 Task: Play online Dominion games in very easy mode.
Action: Mouse moved to (232, 208)
Screenshot: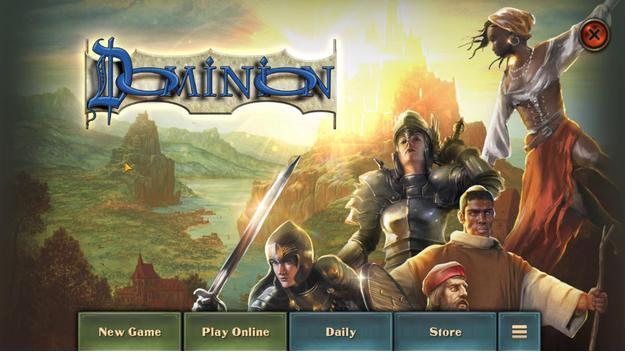 
Action: Mouse pressed left at (232, 208)
Screenshot: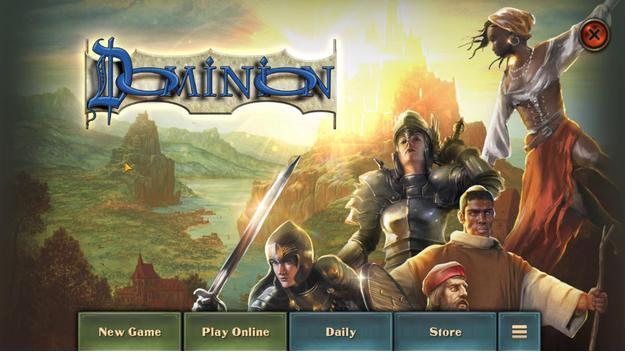 
Action: Mouse moved to (151, 261)
Screenshot: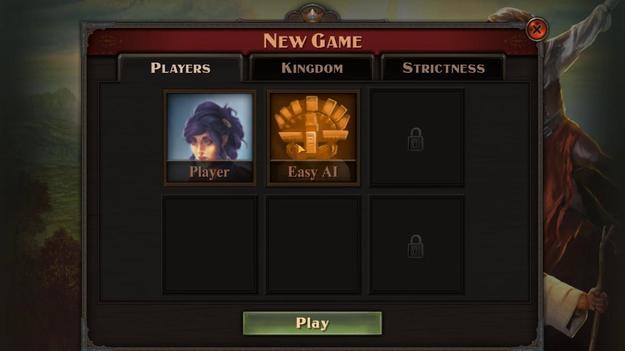 
Action: Mouse pressed left at (151, 261)
Screenshot: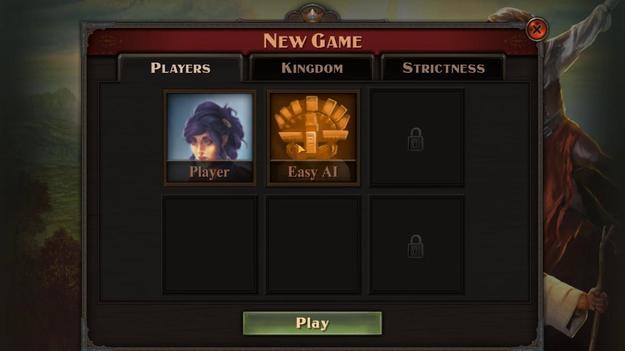 
Action: Mouse moved to (203, 257)
Screenshot: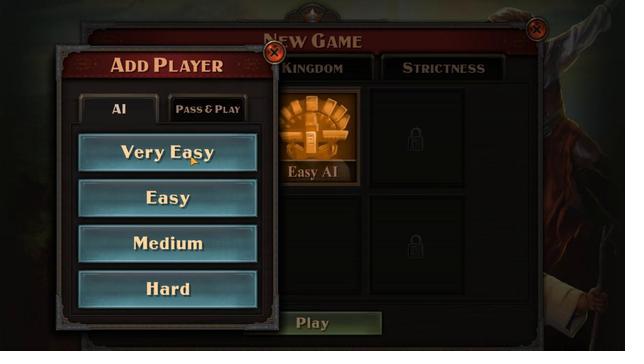 
Action: Mouse pressed left at (203, 257)
Screenshot: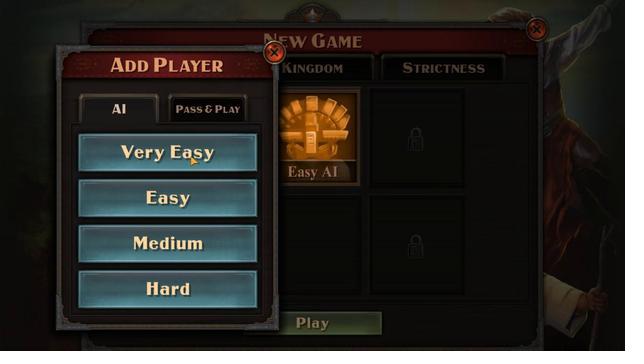 
Action: Mouse moved to (168, 209)
Screenshot: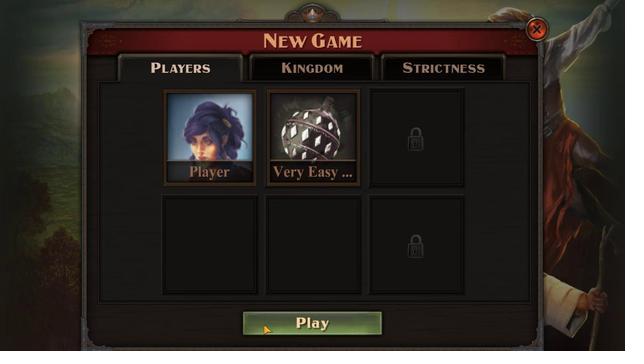 
Action: Mouse pressed left at (168, 209)
Screenshot: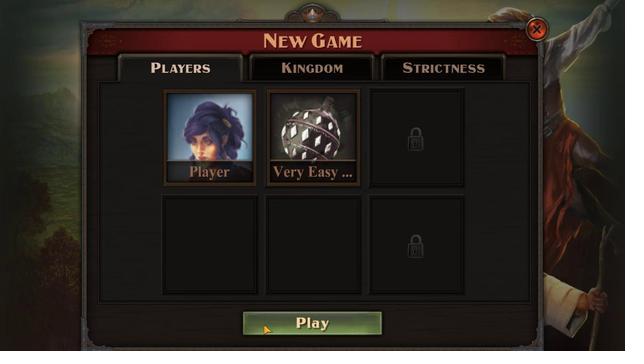 
Action: Mouse moved to (182, 213)
Screenshot: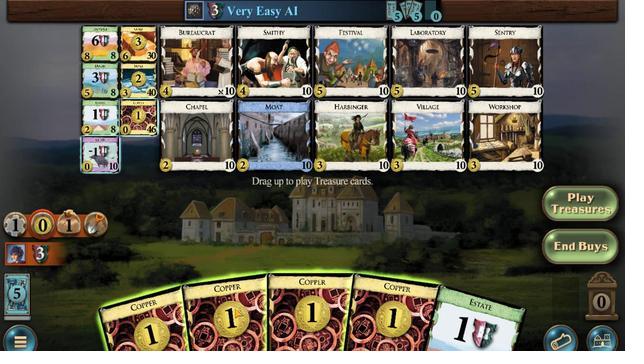 
Action: Mouse pressed left at (182, 213)
Screenshot: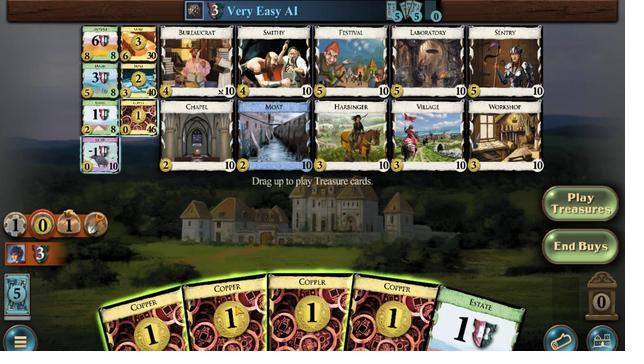 
Action: Mouse moved to (166, 205)
Screenshot: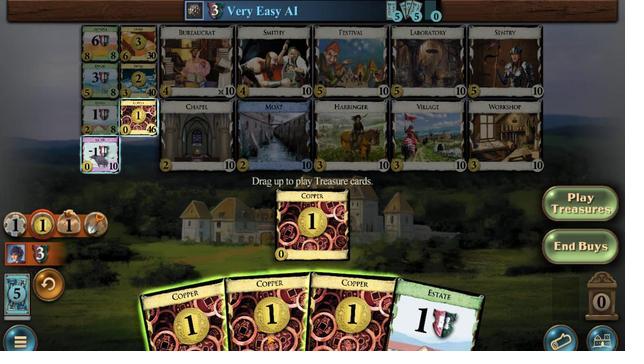 
Action: Mouse pressed left at (166, 205)
Screenshot: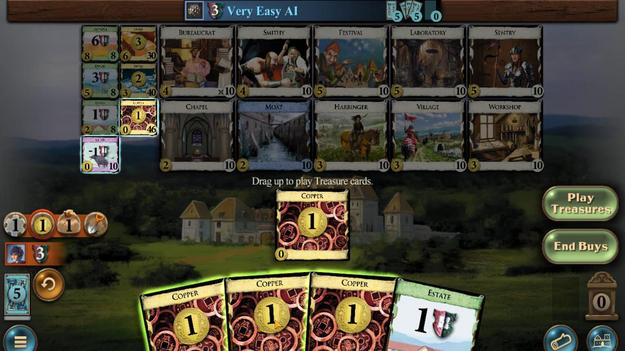 
Action: Mouse moved to (155, 206)
Screenshot: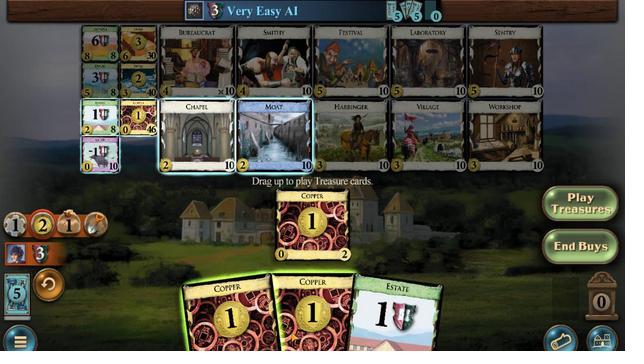 
Action: Mouse pressed left at (155, 206)
Screenshot: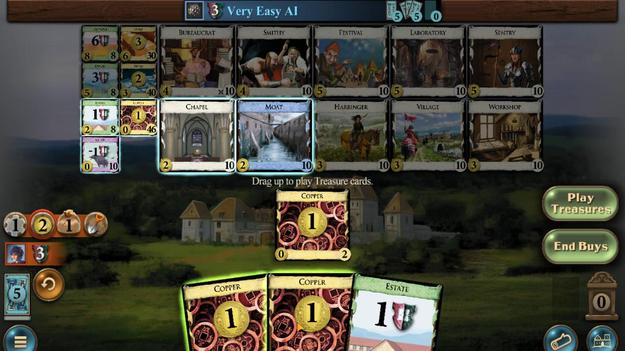
Action: Mouse moved to (167, 207)
Screenshot: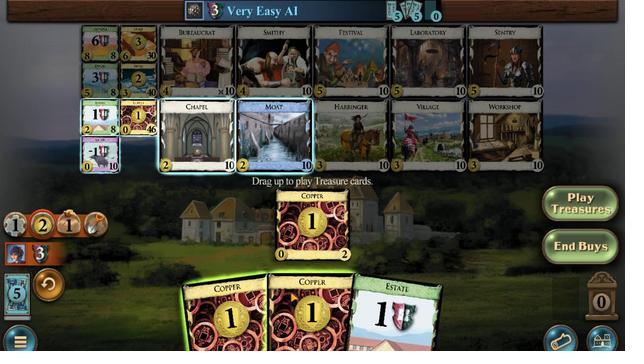 
Action: Mouse pressed left at (167, 207)
Screenshot: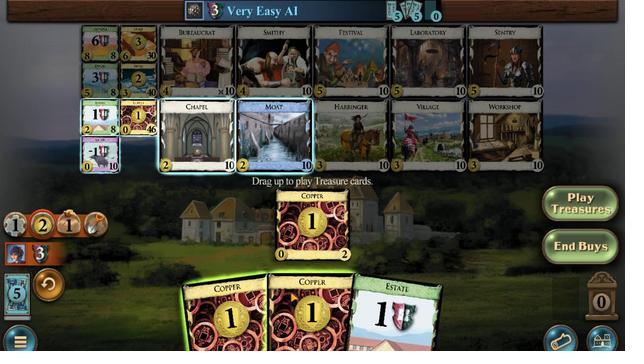 
Action: Mouse moved to (131, 268)
Screenshot: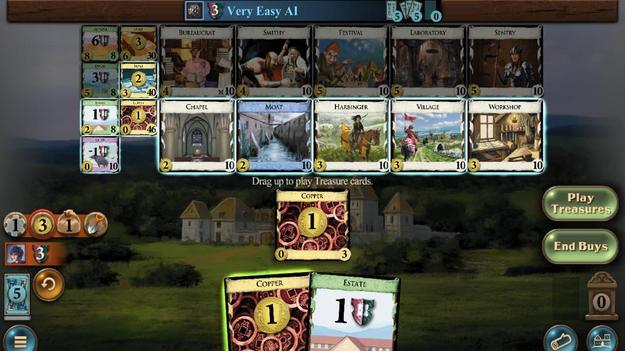 
Action: Mouse pressed left at (131, 268)
Screenshot: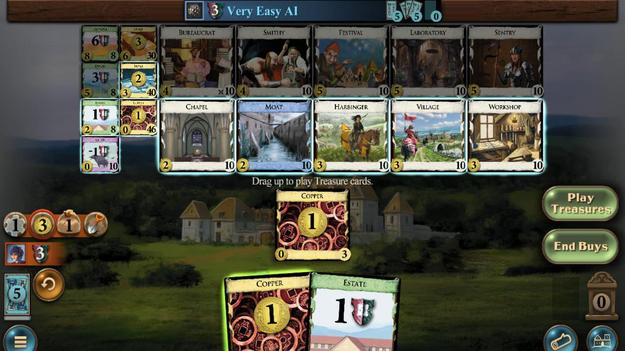 
Action: Mouse moved to (190, 213)
Screenshot: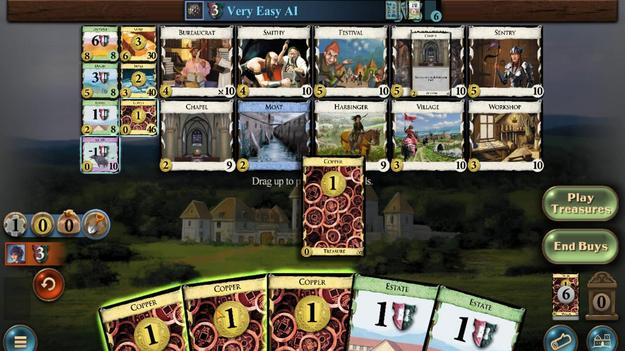
Action: Mouse pressed left at (190, 213)
Screenshot: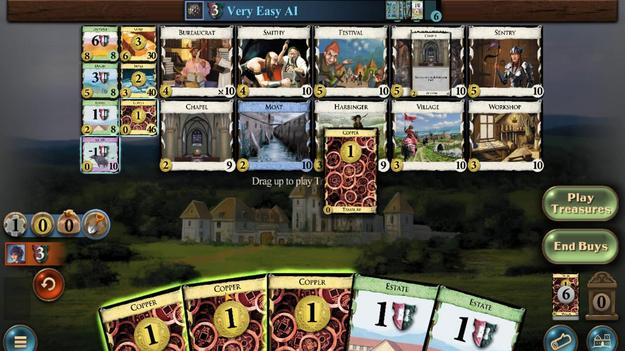 
Action: Mouse moved to (157, 211)
Screenshot: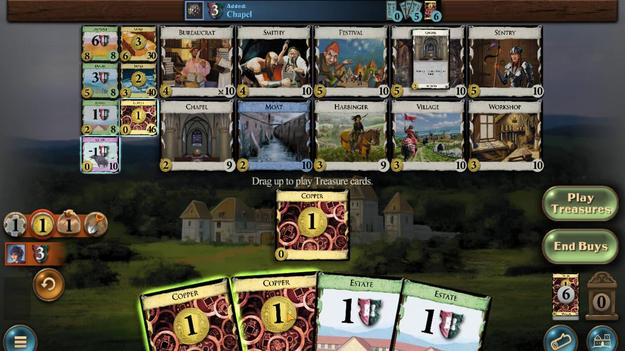 
Action: Mouse pressed left at (157, 211)
Screenshot: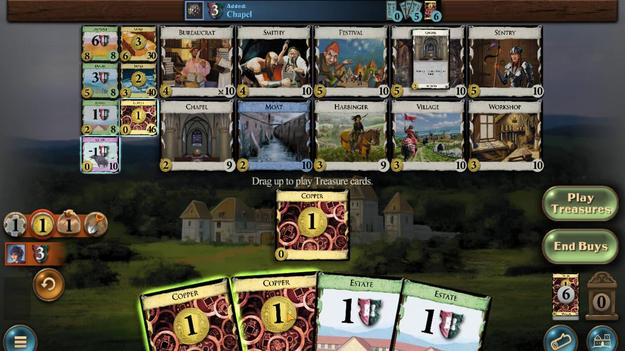 
Action: Mouse moved to (184, 203)
Screenshot: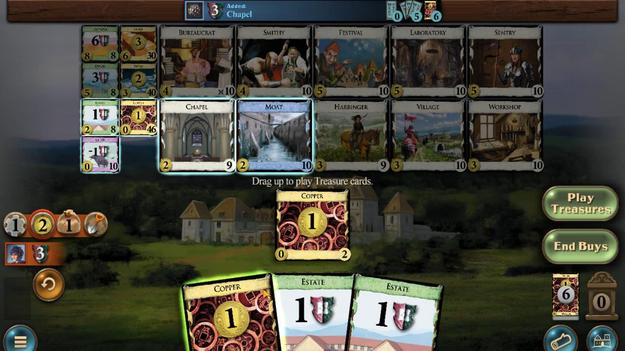 
Action: Mouse pressed left at (184, 203)
Screenshot: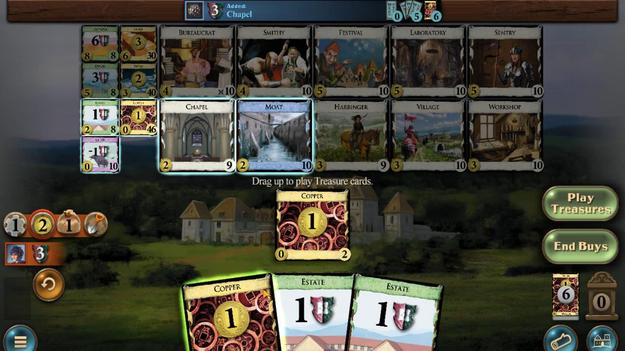 
Action: Mouse moved to (225, 279)
Screenshot: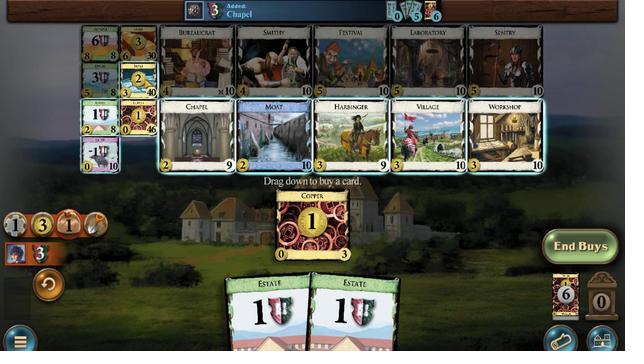 
Action: Mouse pressed left at (225, 279)
Screenshot: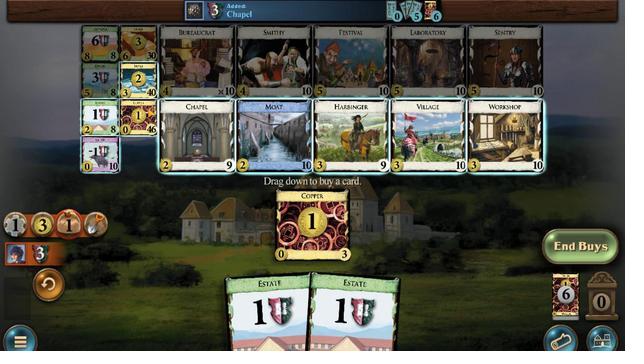 
Action: Mouse moved to (220, 210)
Screenshot: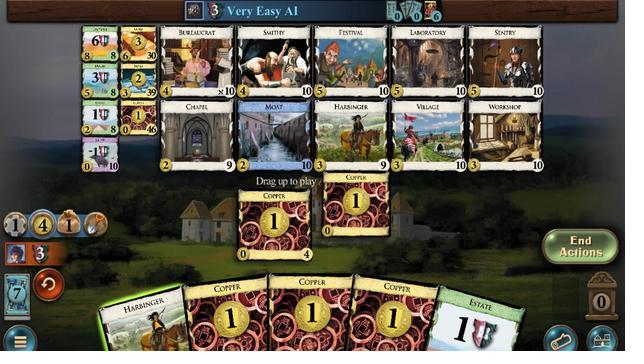 
Action: Mouse pressed left at (220, 210)
Screenshot: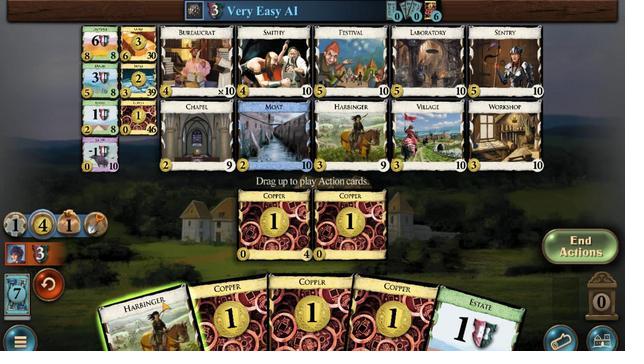 
Action: Mouse moved to (178, 210)
Screenshot: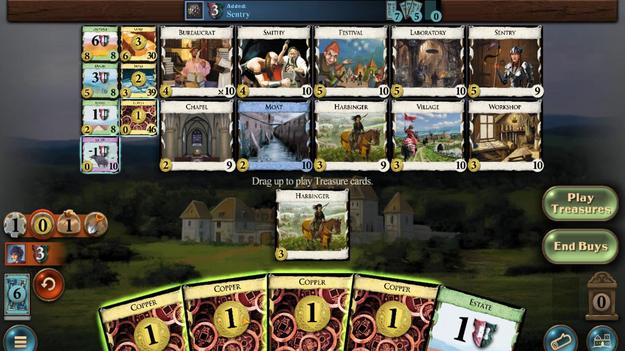 
Action: Mouse pressed left at (178, 210)
Screenshot: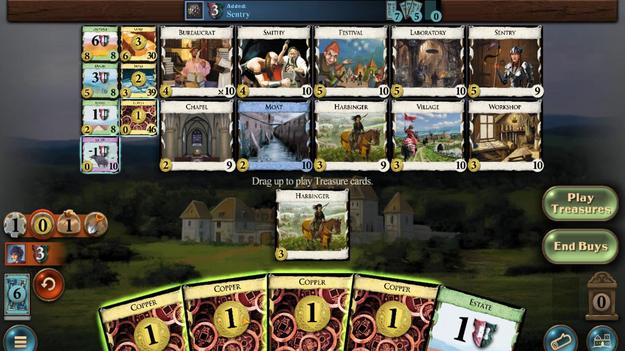 
Action: Mouse moved to (165, 212)
Screenshot: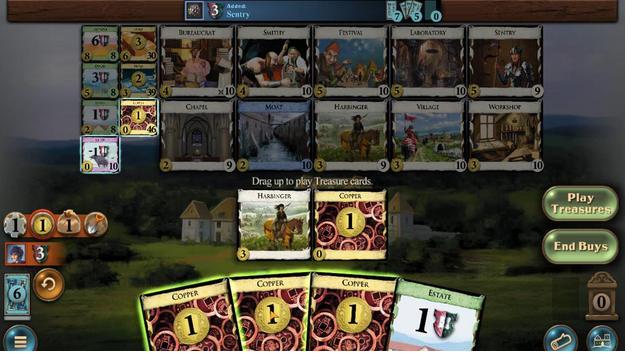 
Action: Mouse pressed left at (165, 212)
Screenshot: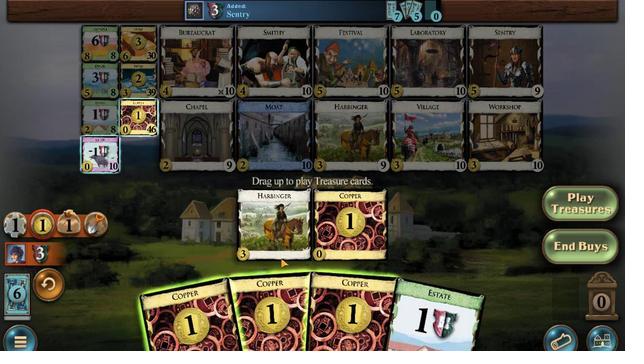 
Action: Mouse moved to (187, 204)
Screenshot: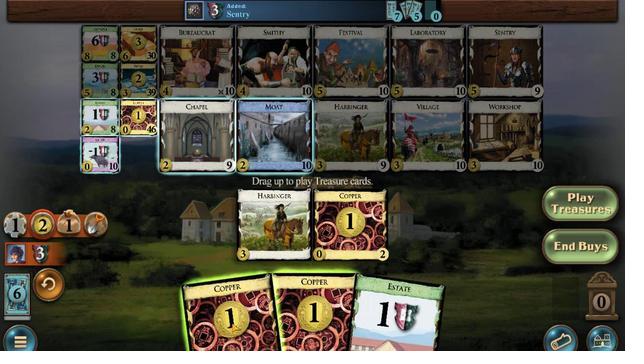 
Action: Mouse pressed left at (187, 204)
Screenshot: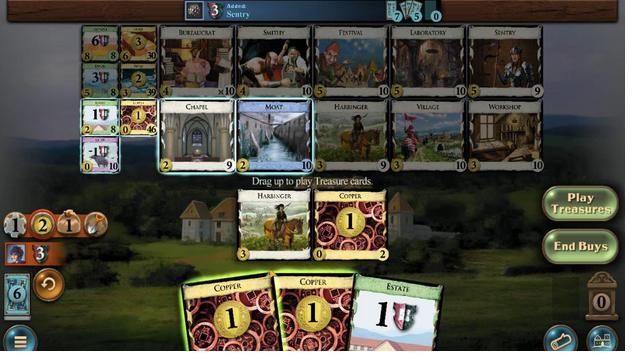 
Action: Mouse moved to (228, 280)
Screenshot: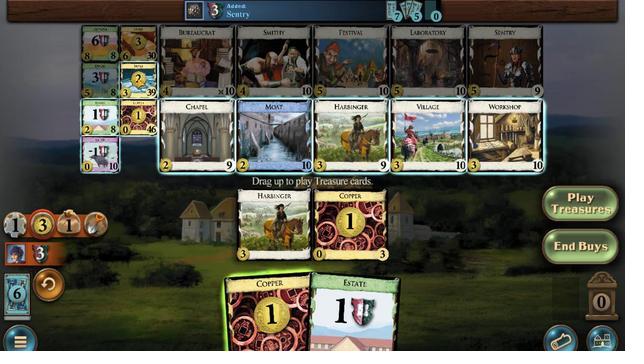 
Action: Mouse pressed left at (228, 280)
Screenshot: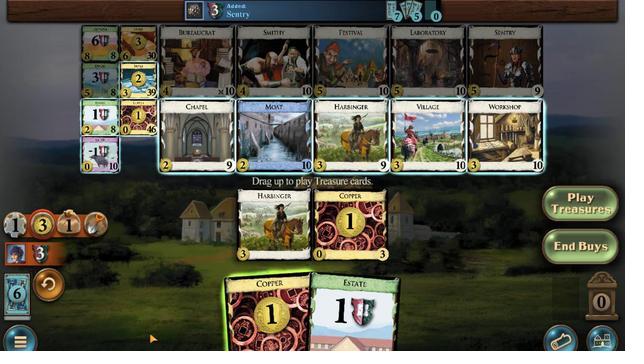 
Action: Mouse moved to (159, 214)
Screenshot: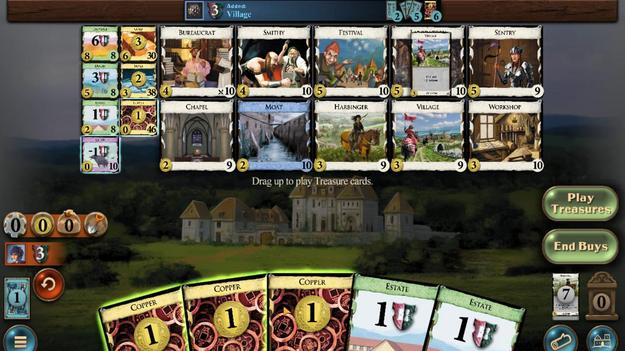 
Action: Mouse pressed left at (159, 214)
Screenshot: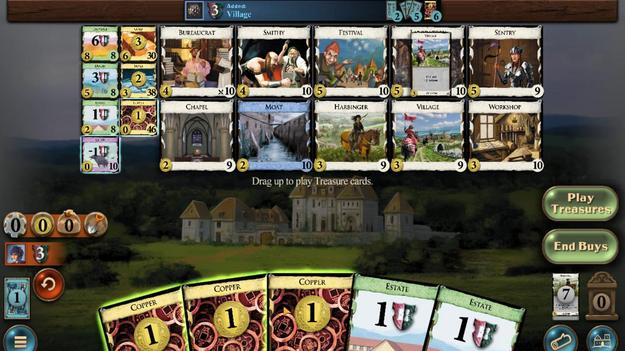 
Action: Mouse moved to (167, 210)
Screenshot: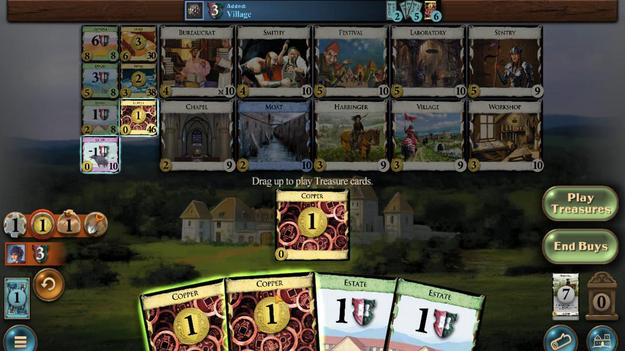 
Action: Mouse pressed left at (167, 210)
Screenshot: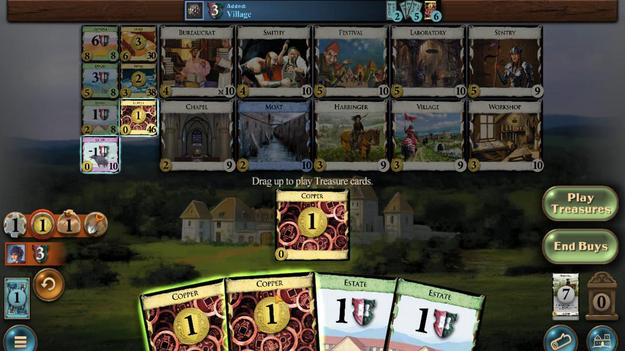 
Action: Mouse moved to (200, 204)
Screenshot: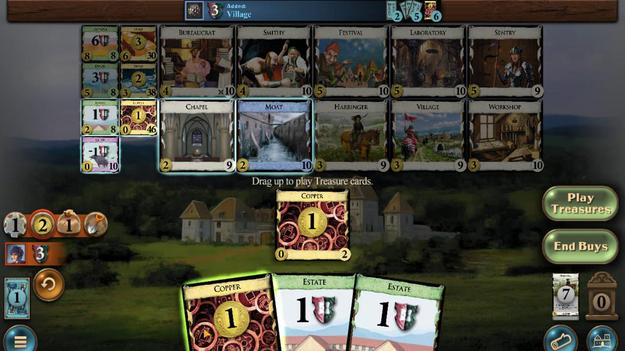 
Action: Mouse pressed left at (200, 204)
Screenshot: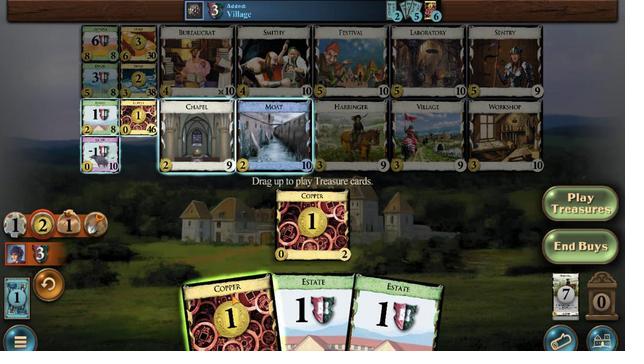 
Action: Mouse moved to (123, 265)
Screenshot: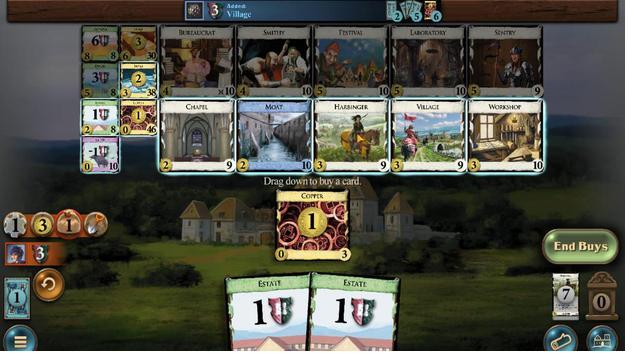
Action: Mouse pressed left at (123, 265)
Screenshot: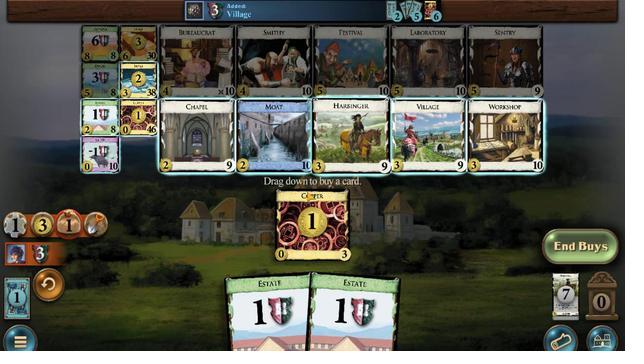 
Action: Mouse moved to (184, 210)
Screenshot: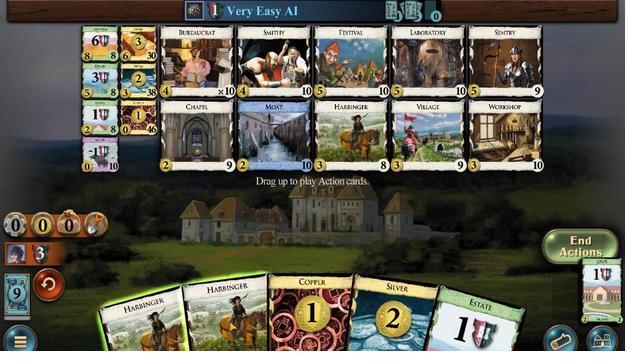 
Action: Mouse pressed left at (184, 210)
Screenshot: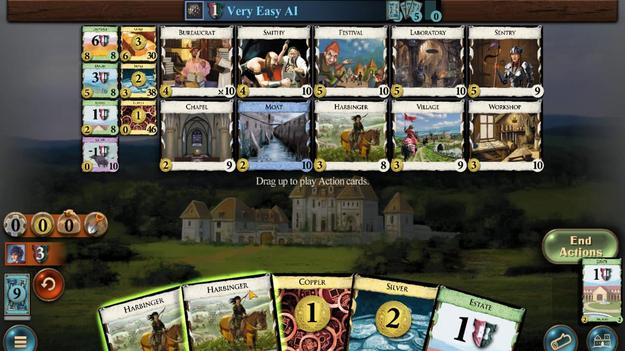 
Action: Mouse moved to (232, 199)
Screenshot: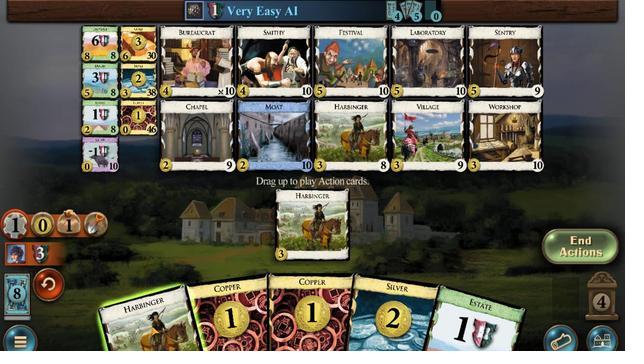 
Action: Mouse pressed left at (232, 199)
Screenshot: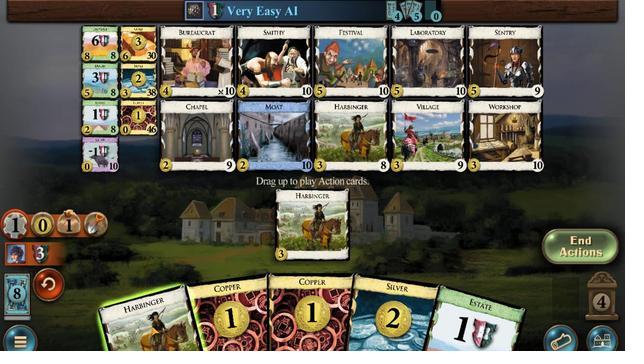 
Action: Mouse moved to (156, 205)
Screenshot: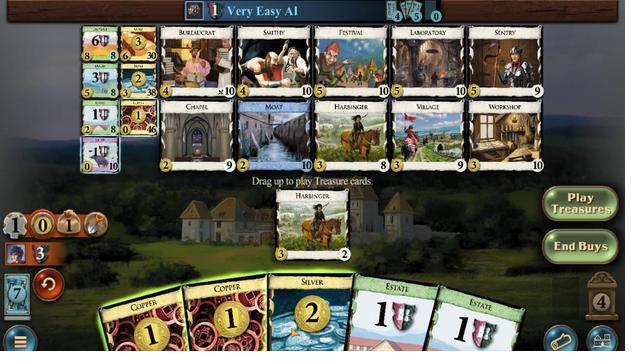 
Action: Mouse pressed left at (156, 205)
Screenshot: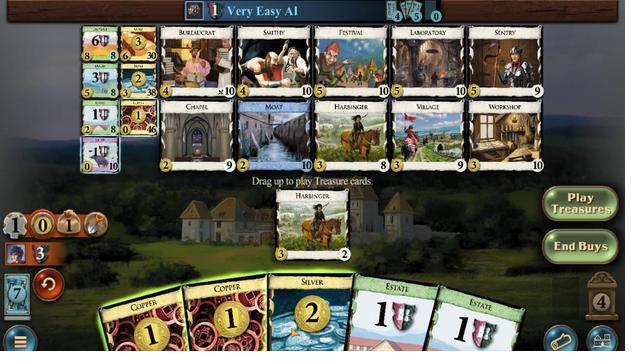
Action: Mouse moved to (165, 206)
Screenshot: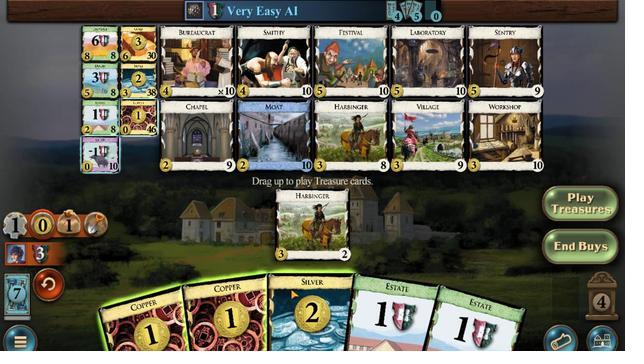 
Action: Mouse pressed left at (165, 206)
Screenshot: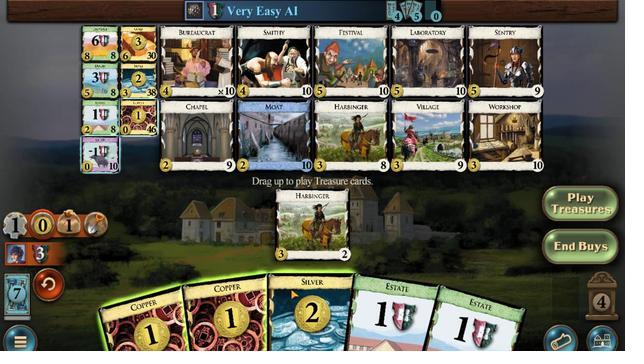 
Action: Mouse moved to (168, 206)
Screenshot: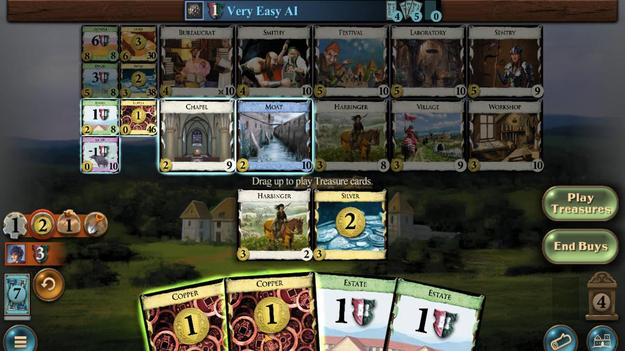 
Action: Mouse pressed left at (168, 206)
Screenshot: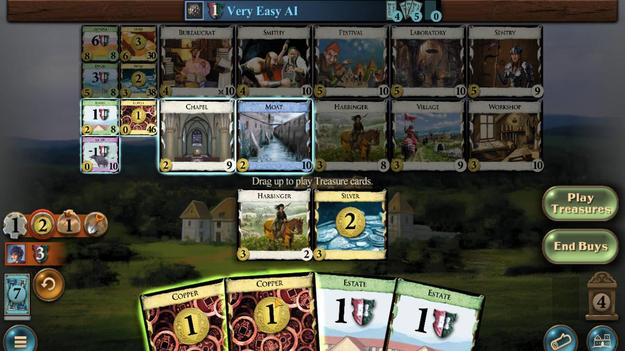 
Action: Mouse moved to (175, 206)
Screenshot: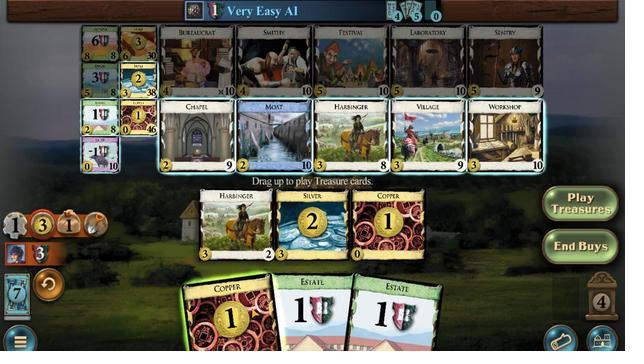 
Action: Mouse pressed left at (175, 206)
Screenshot: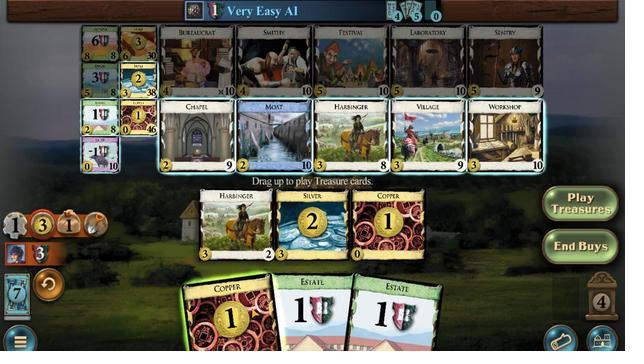 
Action: Mouse moved to (156, 286)
Screenshot: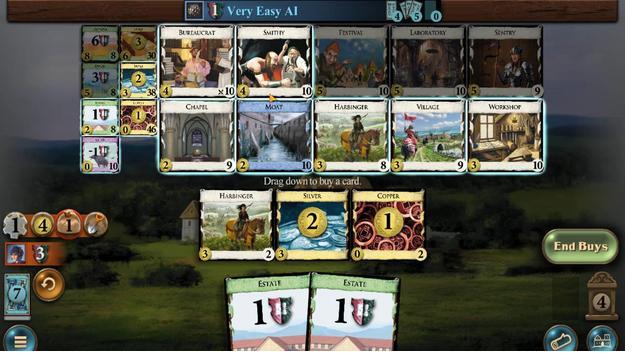 
Action: Mouse pressed left at (156, 286)
Screenshot: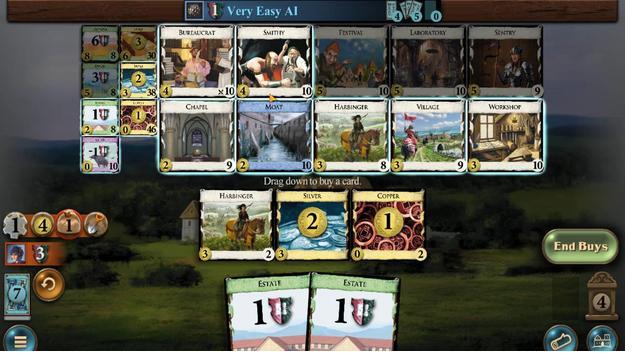 
Action: Mouse moved to (124, 206)
Screenshot: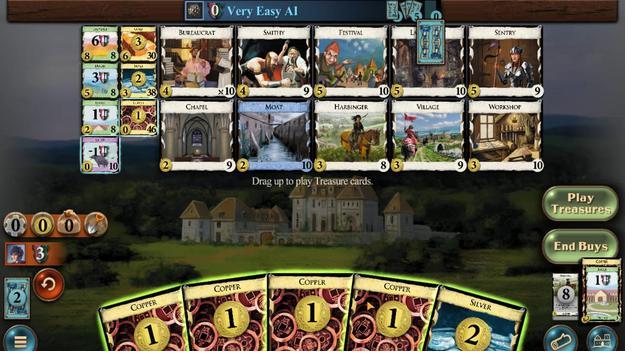 
Action: Mouse pressed left at (124, 206)
Screenshot: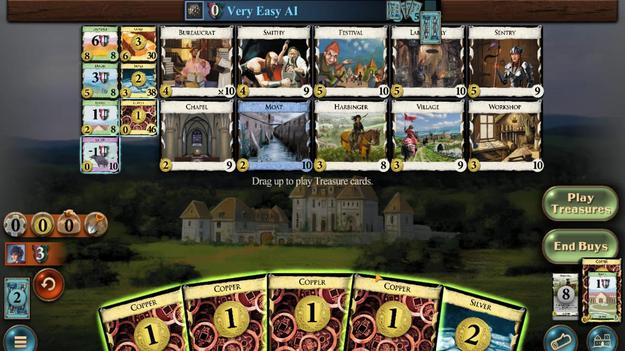 
Action: Mouse moved to (142, 205)
Screenshot: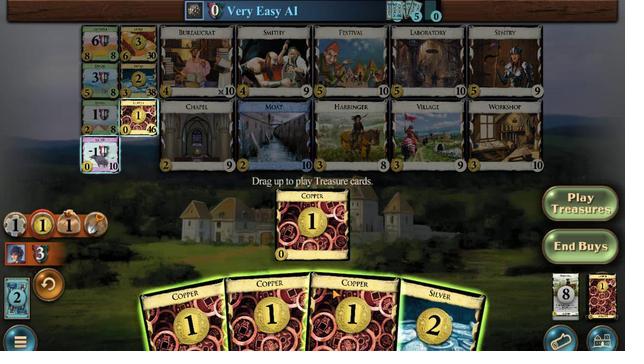 
Action: Mouse pressed left at (142, 205)
Screenshot: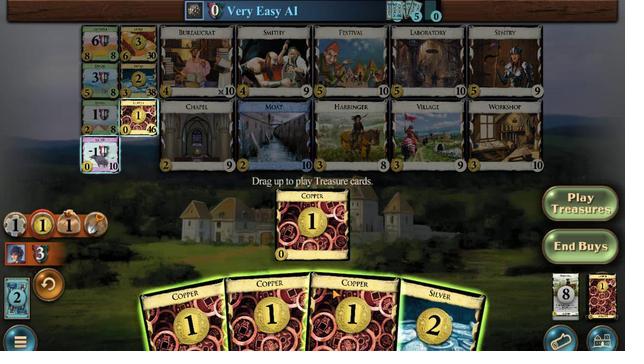 
Action: Mouse moved to (119, 212)
Screenshot: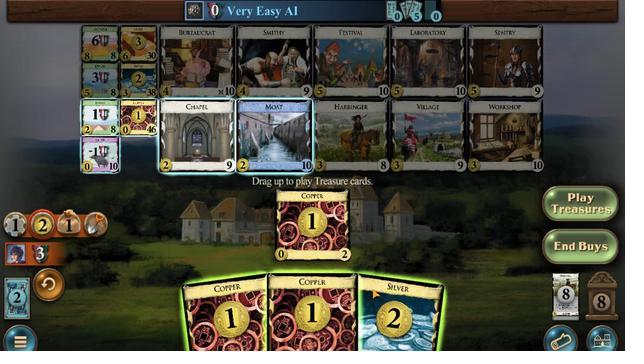 
Action: Mouse pressed left at (119, 212)
Screenshot: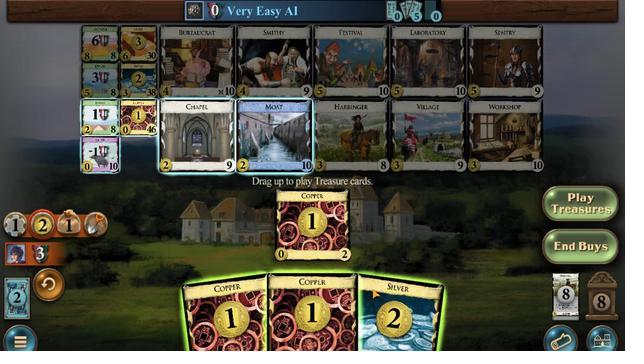
Action: Mouse moved to (133, 213)
Screenshot: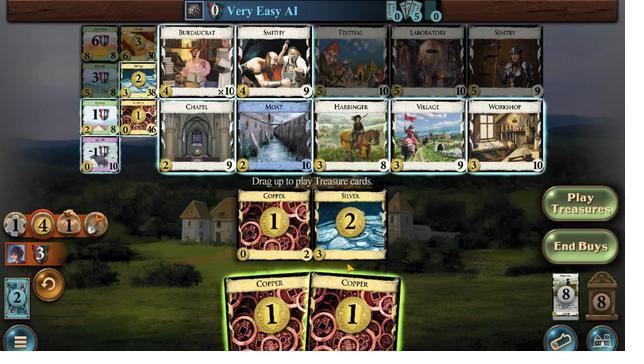 
Action: Mouse pressed left at (134, 211)
Screenshot: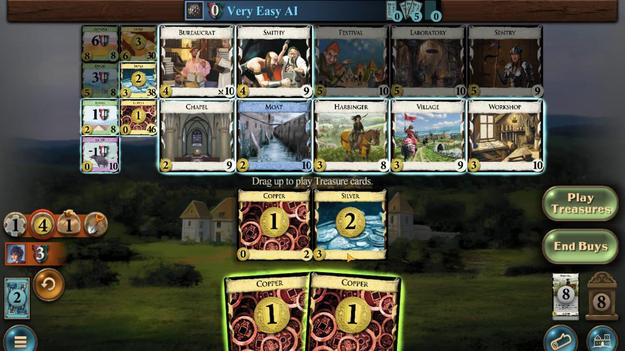 
Action: Mouse moved to (151, 201)
Screenshot: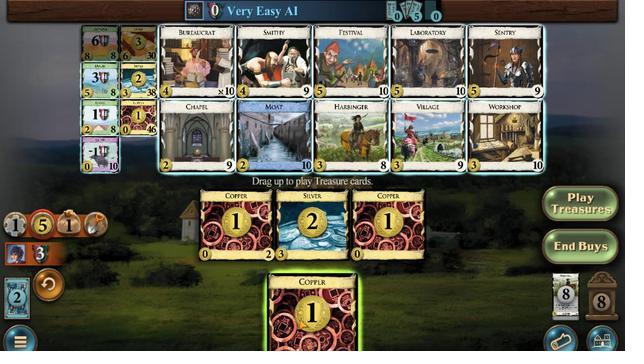
Action: Mouse pressed left at (151, 201)
Screenshot: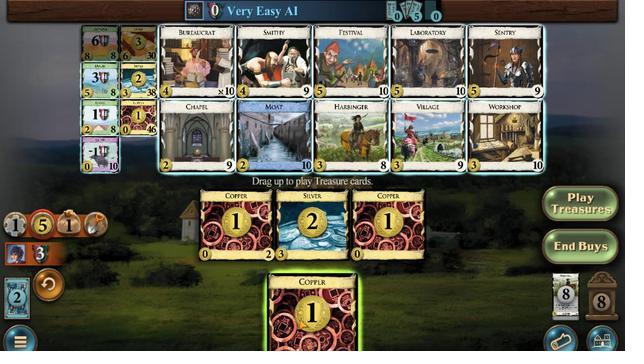 
Action: Mouse moved to (232, 290)
Screenshot: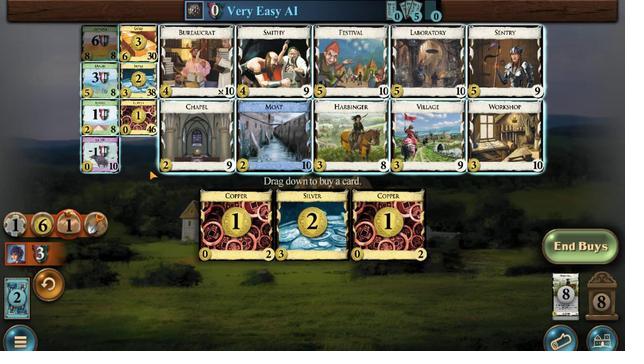 
Action: Mouse pressed left at (232, 290)
Screenshot: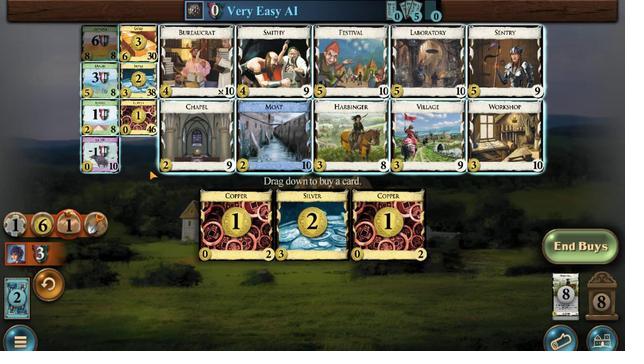 
Action: Mouse moved to (219, 210)
Screenshot: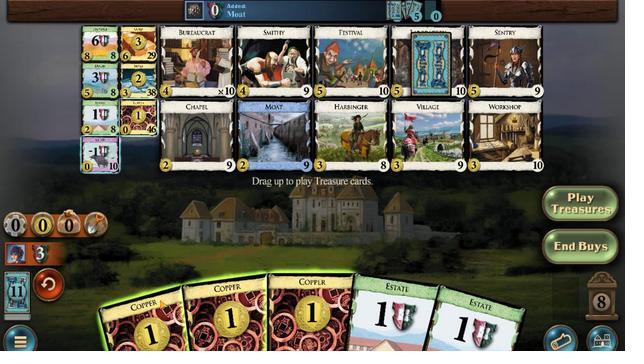 
Action: Mouse pressed left at (219, 210)
Screenshot: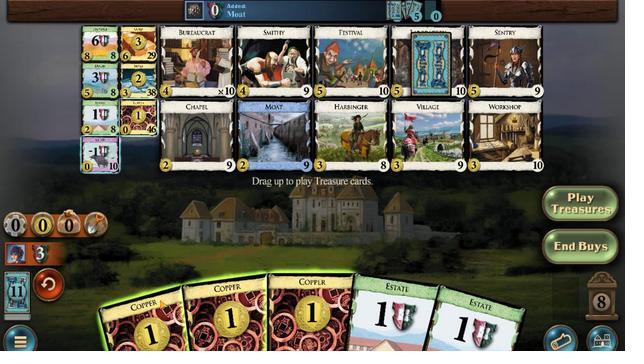 
Action: Mouse moved to (207, 211)
Screenshot: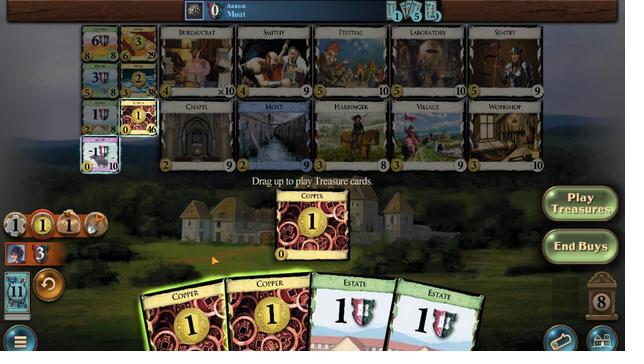 
Action: Mouse pressed left at (207, 211)
Screenshot: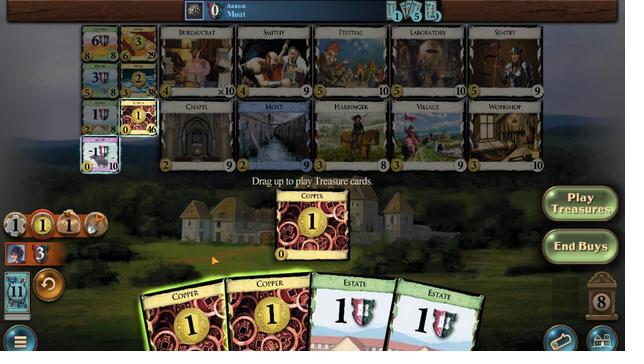 
Action: Mouse moved to (180, 219)
Screenshot: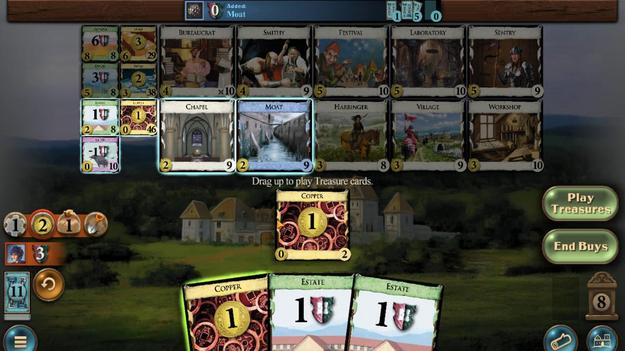 
Action: Mouse pressed left at (180, 219)
Screenshot: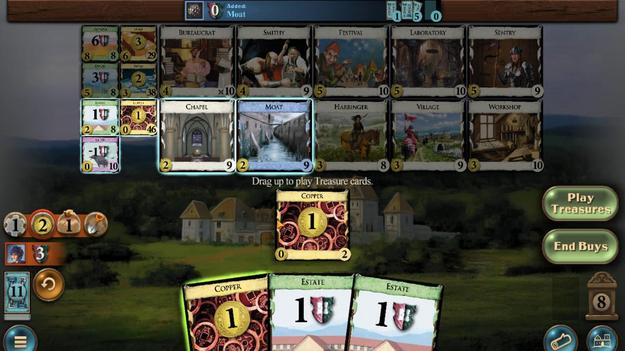 
Action: Mouse moved to (127, 268)
Screenshot: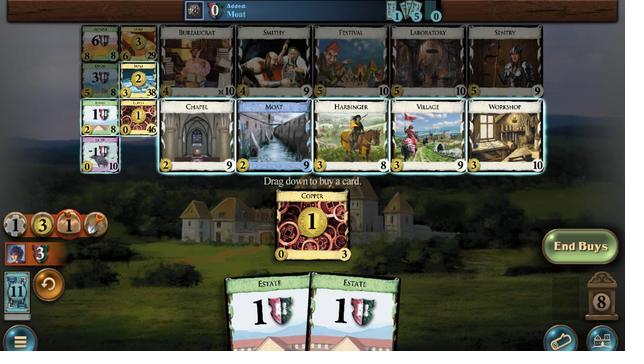 
Action: Mouse pressed left at (127, 268)
Screenshot: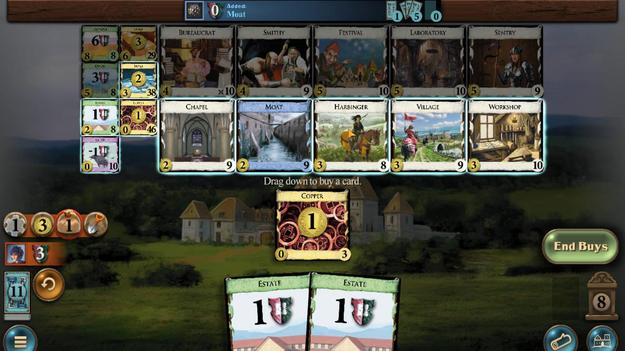 
Action: Mouse moved to (233, 207)
Screenshot: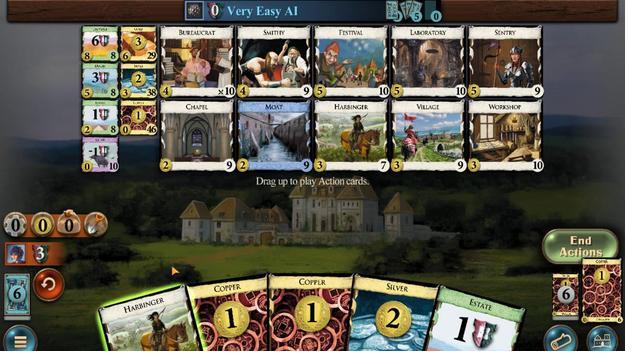 
Action: Mouse pressed left at (233, 207)
Screenshot: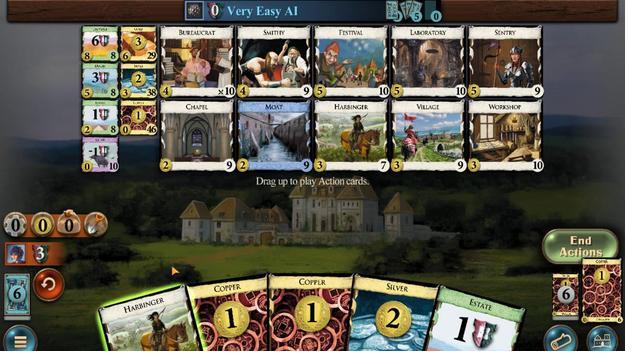 
Action: Mouse moved to (107, 283)
Screenshot: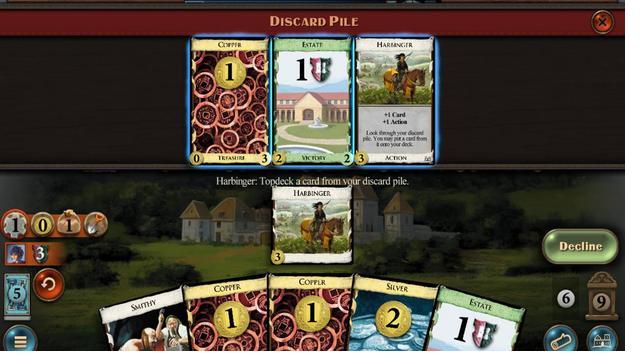 
Action: Mouse pressed left at (107, 283)
Screenshot: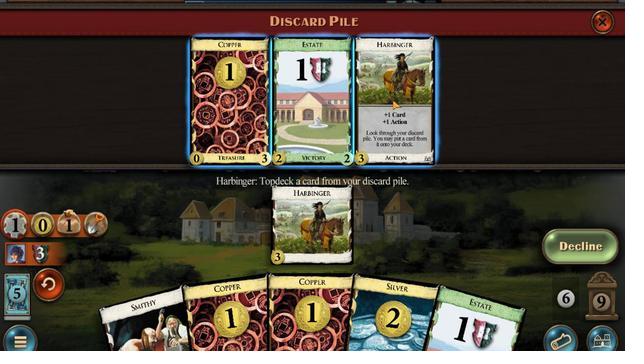 
Action: Mouse moved to (219, 204)
Screenshot: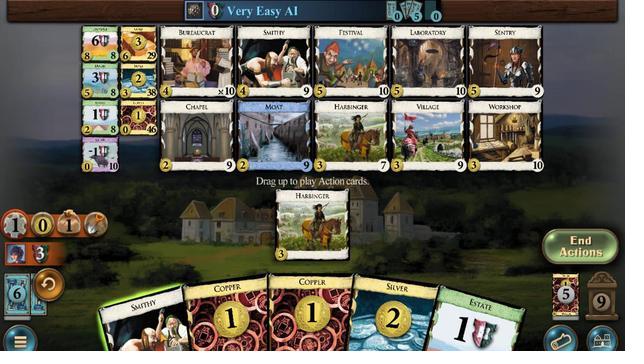 
Action: Mouse pressed left at (219, 204)
Screenshot: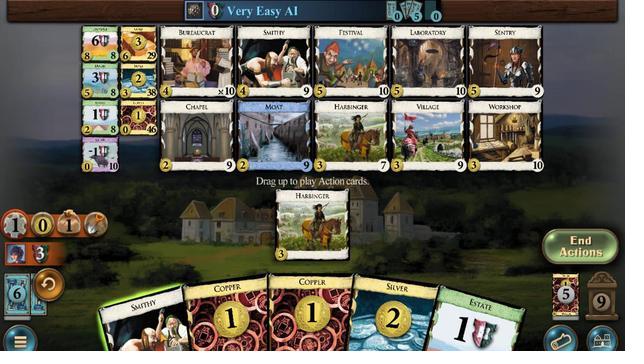 
Action: Mouse moved to (116, 209)
Screenshot: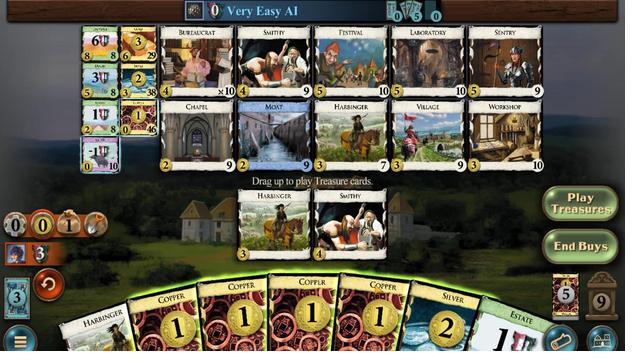 
Action: Mouse pressed left at (116, 209)
Screenshot: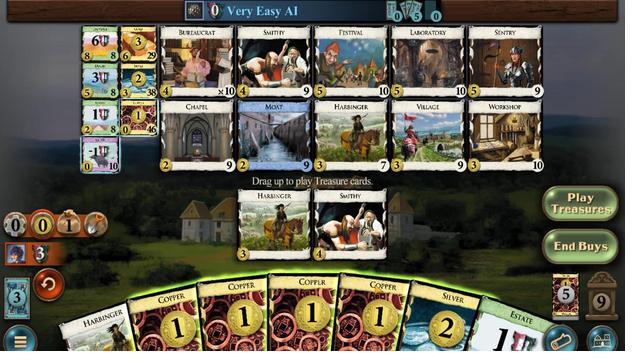 
Action: Mouse moved to (108, 208)
Screenshot: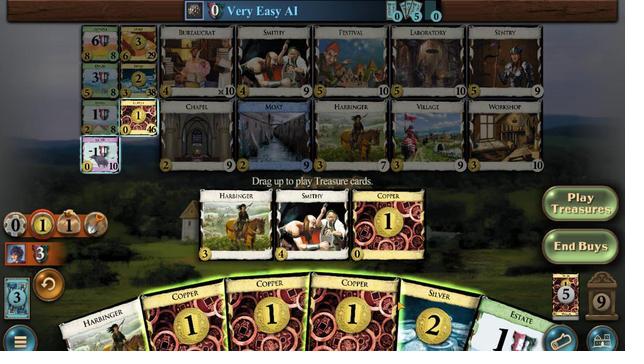 
Action: Mouse pressed left at (108, 208)
Screenshot: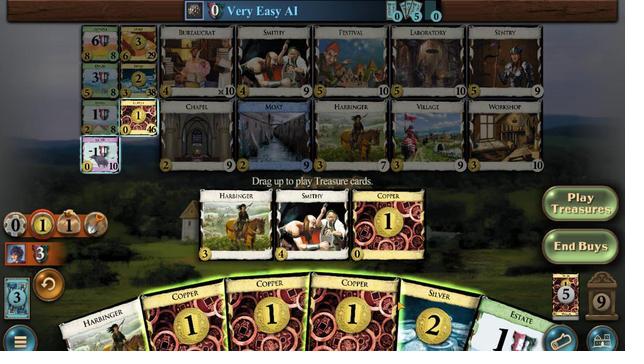 
Action: Mouse moved to (99, 206)
Screenshot: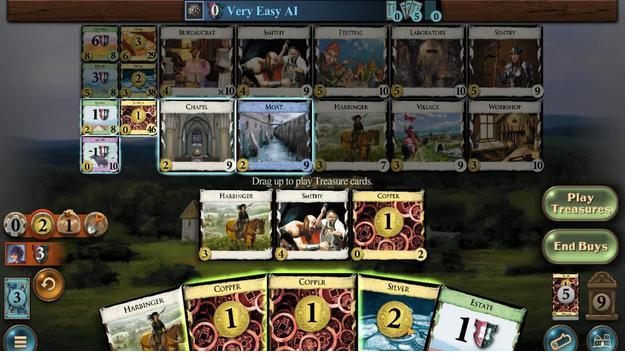 
Action: Mouse pressed left at (99, 206)
Screenshot: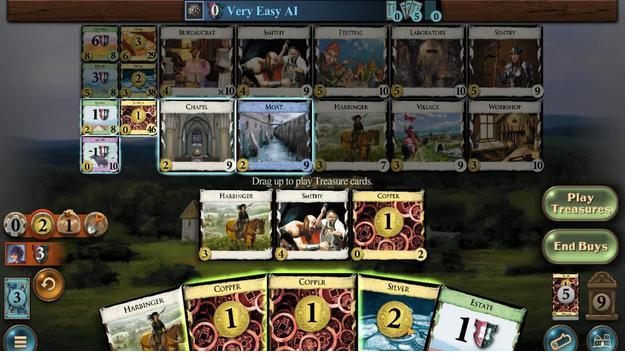 
Action: Mouse moved to (132, 208)
Screenshot: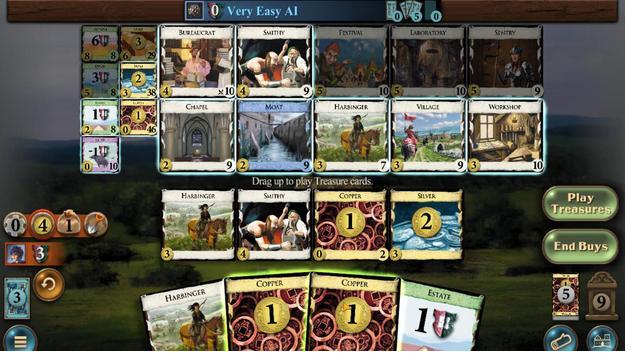 
Action: Mouse pressed left at (132, 208)
Screenshot: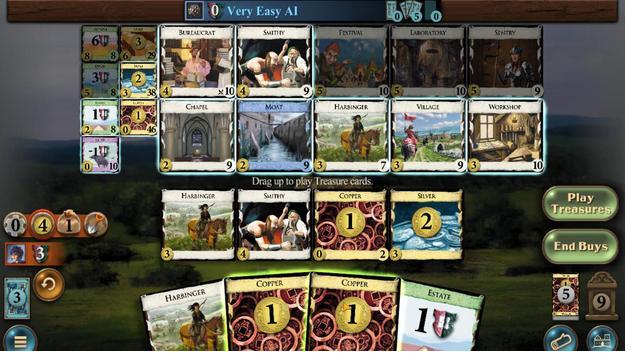 
Action: Mouse moved to (130, 291)
Screenshot: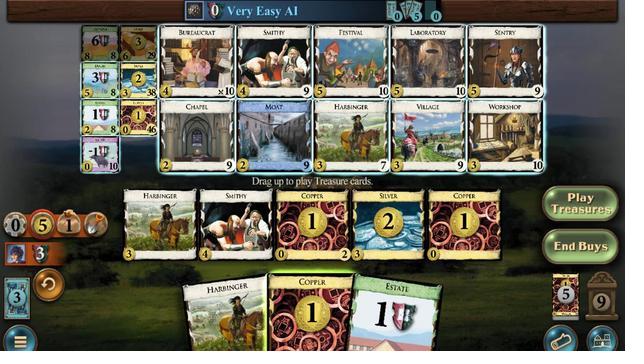 
Action: Mouse pressed left at (130, 291)
Screenshot: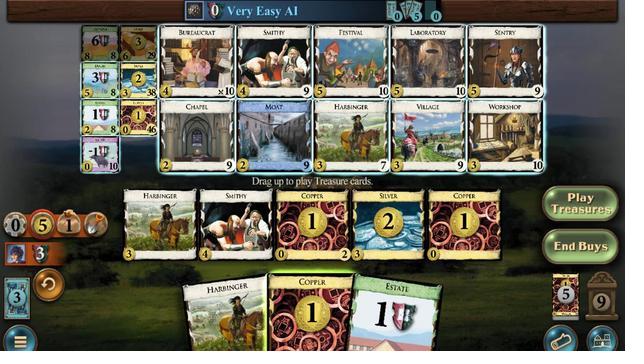 
Action: Mouse moved to (222, 210)
Screenshot: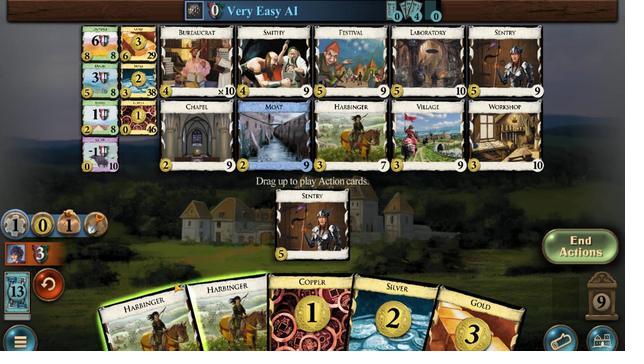 
Action: Mouse pressed left at (222, 210)
Screenshot: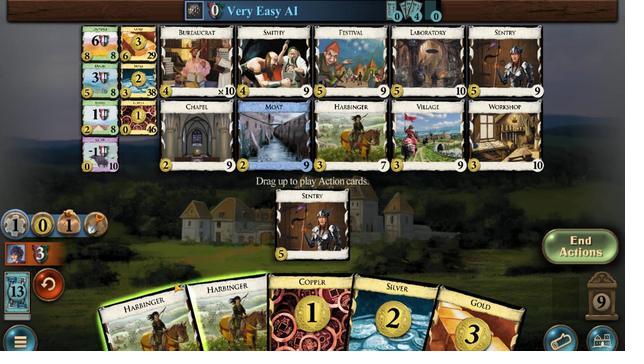
Action: Mouse moved to (235, 218)
Screenshot: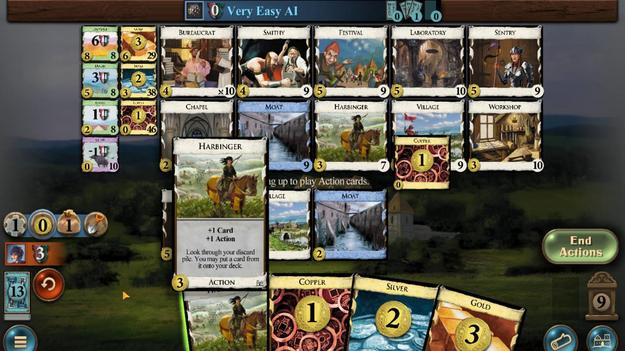 
Action: Mouse pressed left at (235, 218)
Screenshot: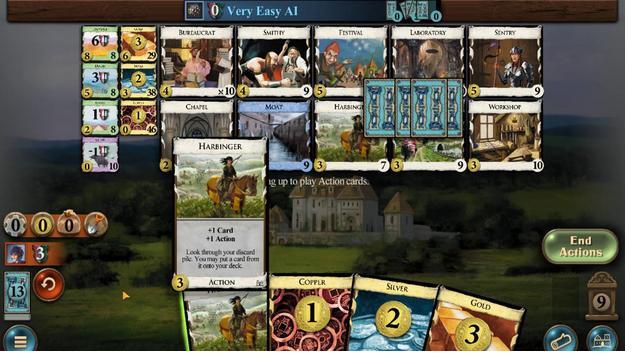 
Action: Mouse moved to (221, 208)
Screenshot: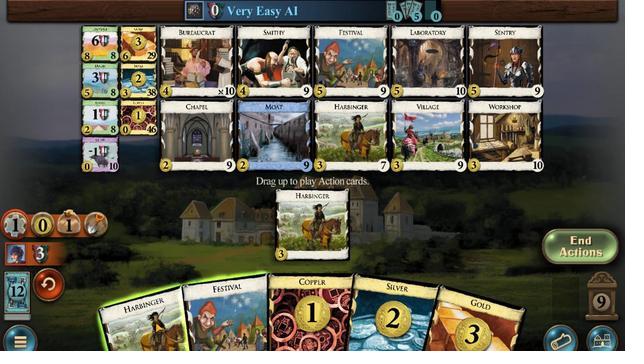
Action: Mouse pressed left at (221, 208)
Screenshot: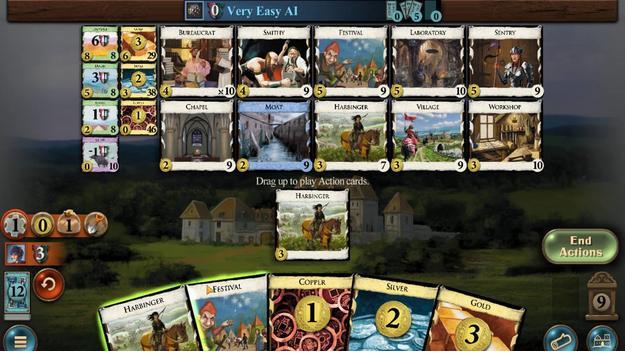 
Action: Mouse moved to (238, 202)
Screenshot: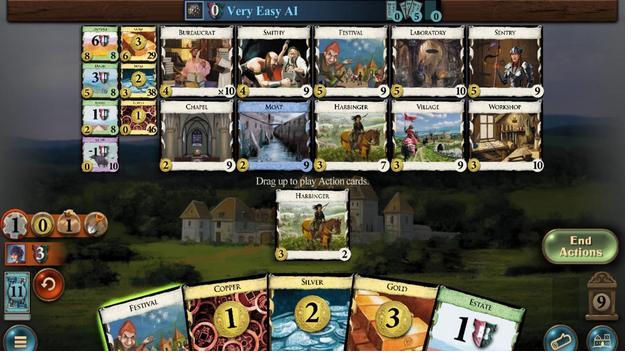 
Action: Mouse pressed left at (238, 202)
Screenshot: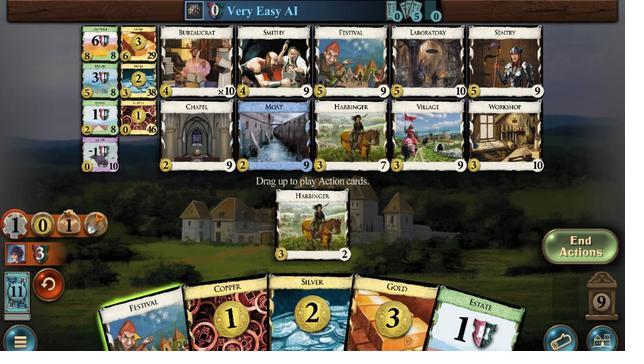 
Action: Mouse moved to (216, 210)
Screenshot: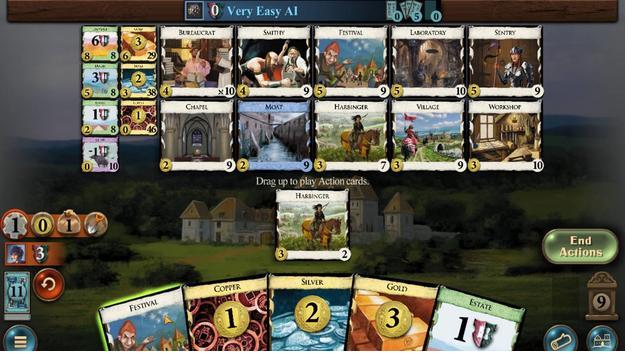 
Action: Mouse pressed left at (216, 210)
Screenshot: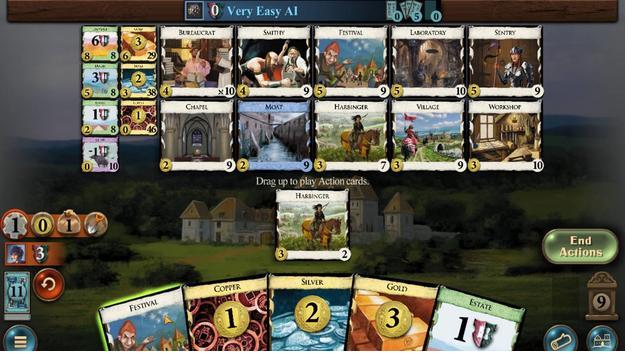 
Action: Mouse moved to (141, 206)
Screenshot: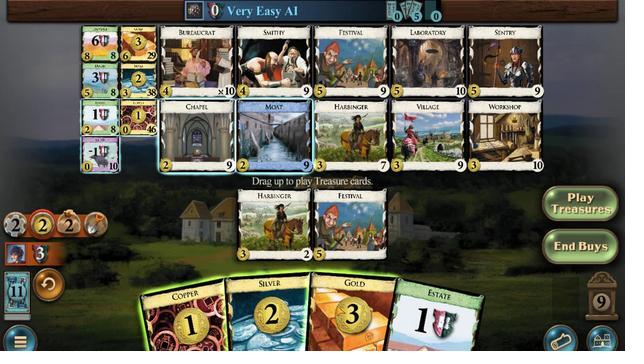
Action: Mouse pressed left at (141, 206)
Screenshot: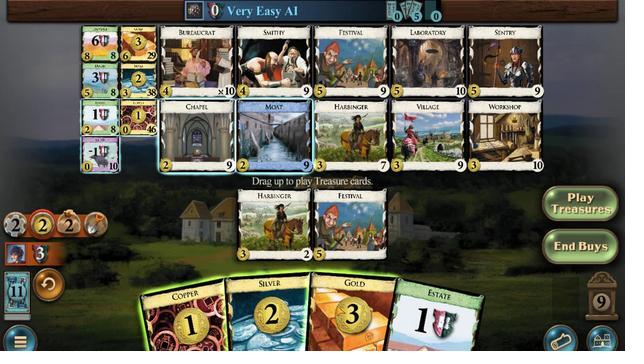 
Action: Mouse moved to (145, 204)
Screenshot: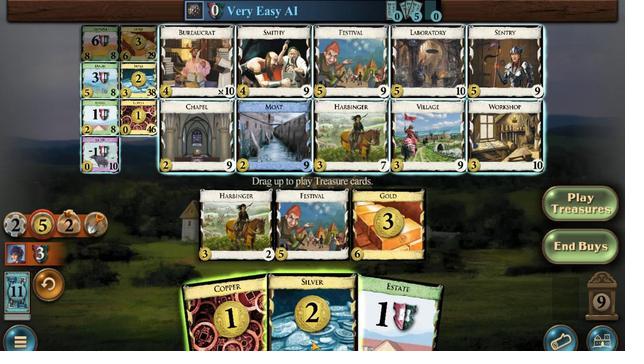 
Action: Mouse pressed left at (145, 204)
Screenshot: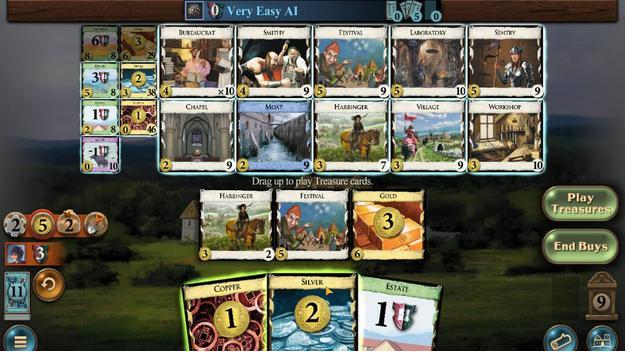 
Action: Mouse moved to (160, 210)
Screenshot: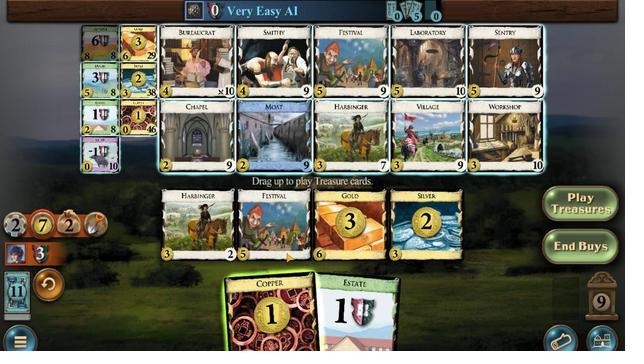 
Action: Mouse pressed left at (160, 210)
Screenshot: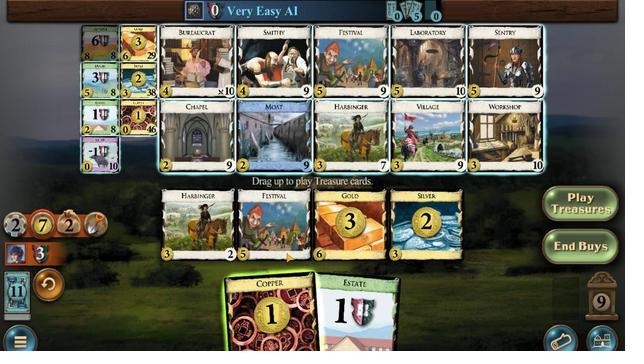 
Action: Mouse moved to (243, 289)
Screenshot: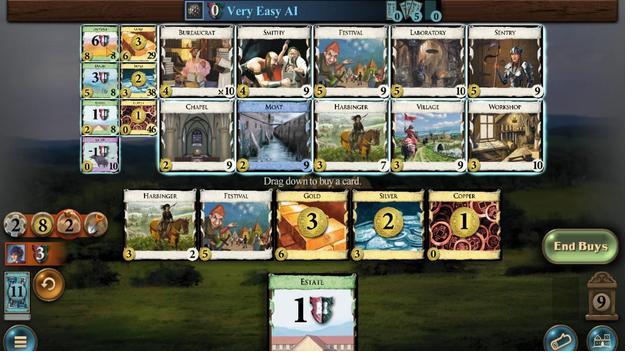 
Action: Mouse pressed left at (243, 289)
Screenshot: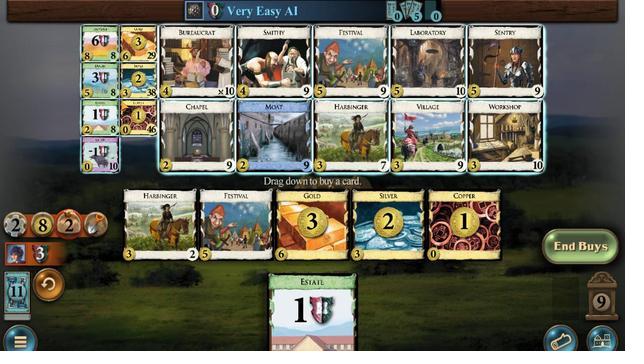 
Action: Mouse moved to (224, 267)
Screenshot: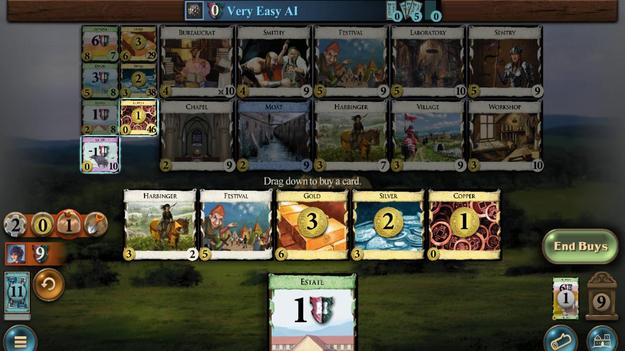
Action: Mouse pressed left at (224, 267)
Screenshot: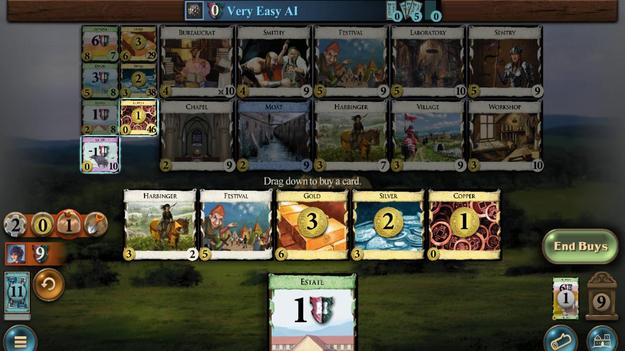 
Action: Mouse moved to (147, 215)
Screenshot: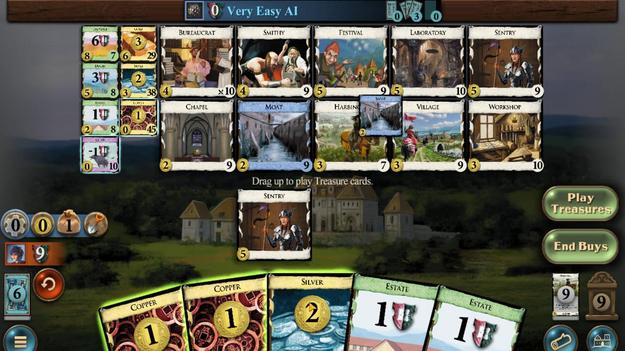 
Action: Mouse pressed left at (147, 215)
Screenshot: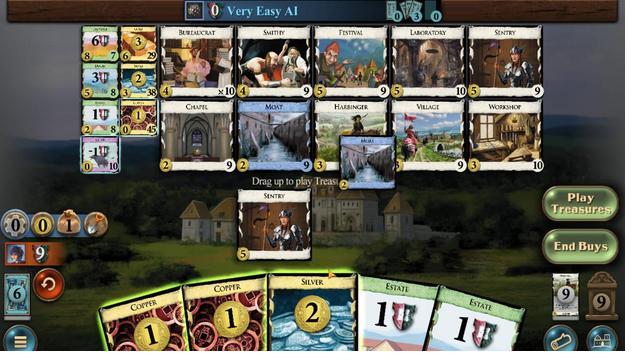 
Action: Mouse moved to (175, 212)
Screenshot: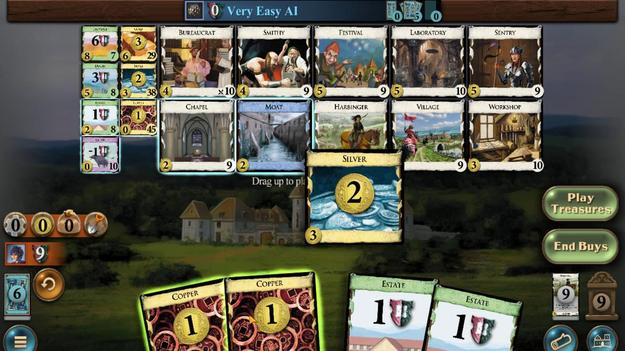 
Action: Mouse pressed left at (175, 212)
Screenshot: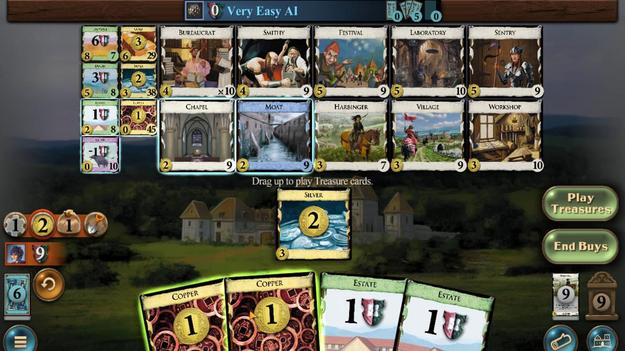 
Action: Mouse moved to (186, 211)
Screenshot: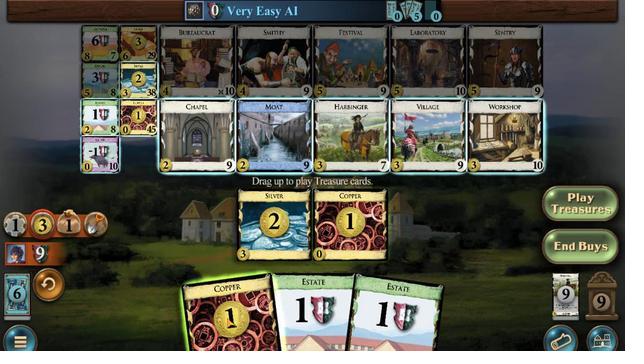 
Action: Mouse pressed left at (186, 211)
Screenshot: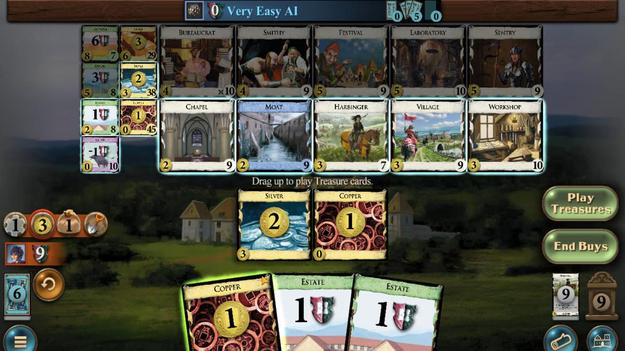 
Action: Mouse moved to (164, 292)
Screenshot: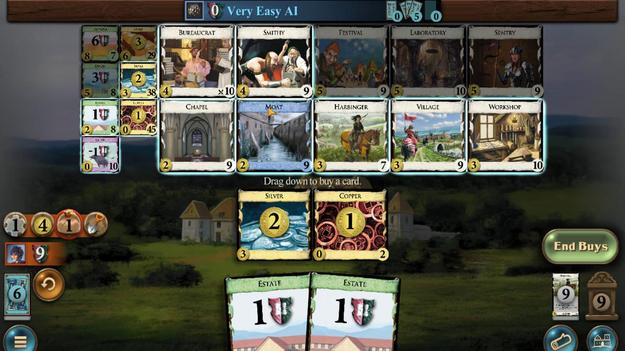 
Action: Mouse pressed left at (164, 292)
Screenshot: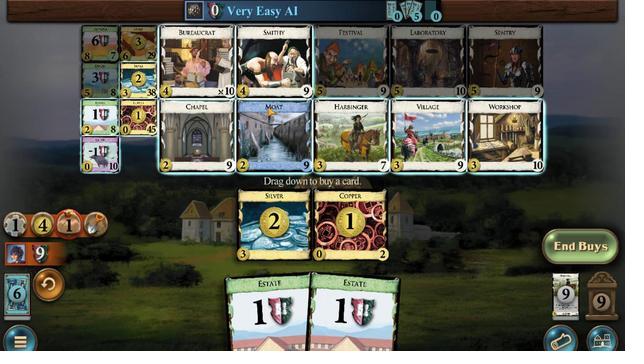 
Action: Mouse moved to (226, 212)
Screenshot: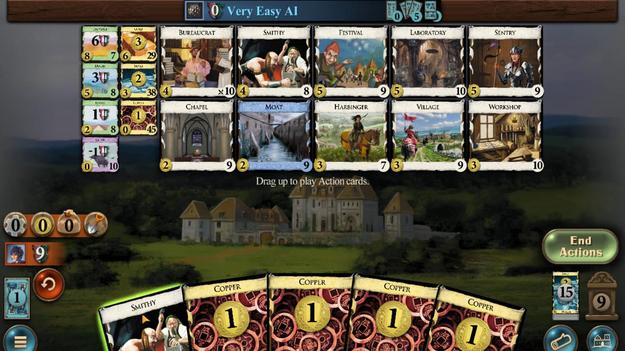 
Action: Mouse pressed left at (226, 212)
Screenshot: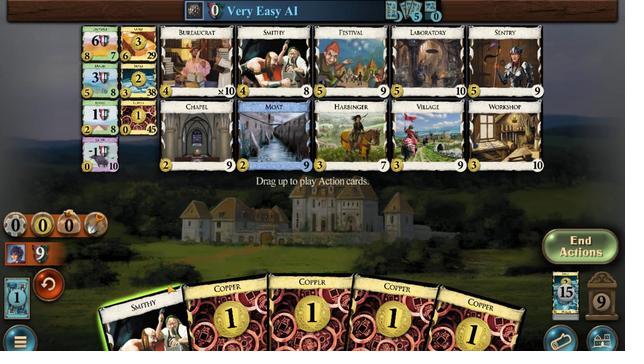 
Action: Mouse moved to (180, 212)
Screenshot: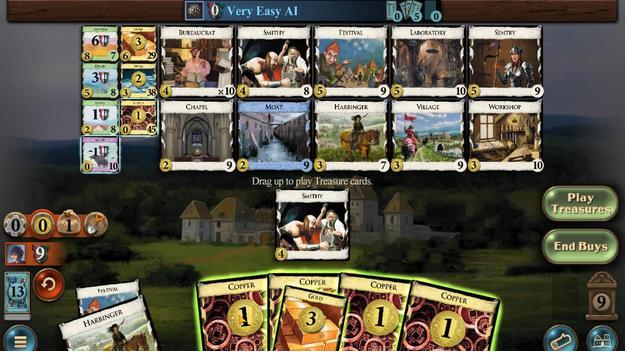
Action: Mouse pressed left at (180, 212)
Screenshot: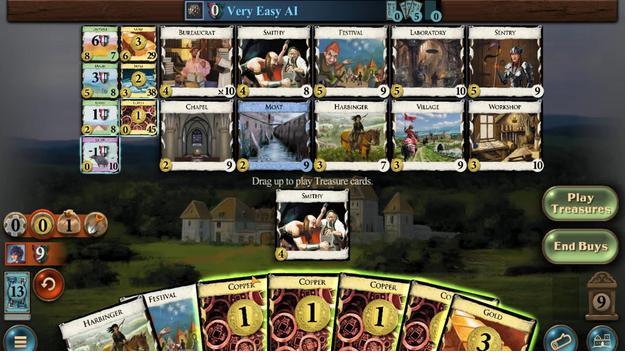
Action: Mouse moved to (167, 209)
Screenshot: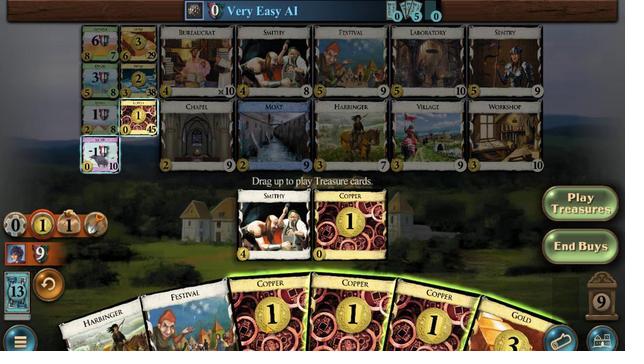 
Action: Mouse pressed left at (167, 209)
Screenshot: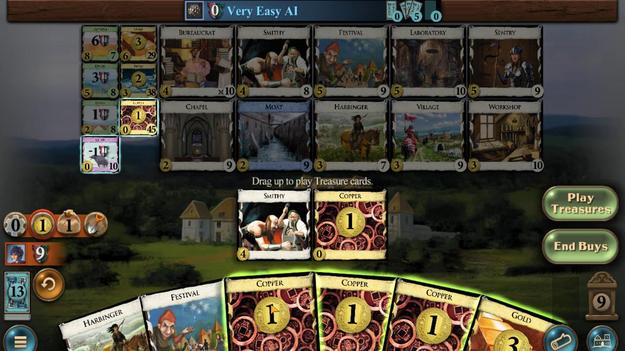 
Action: Mouse moved to (151, 208)
Screenshot: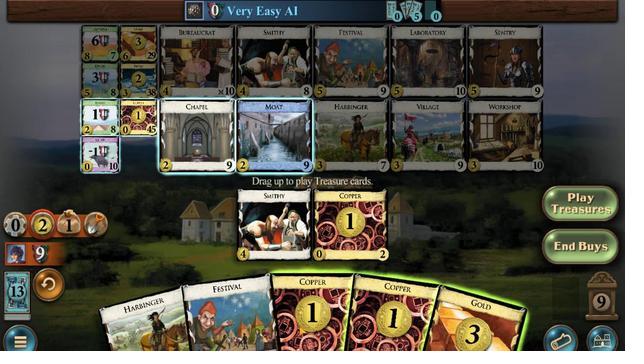 
Action: Mouse pressed left at (151, 208)
Screenshot: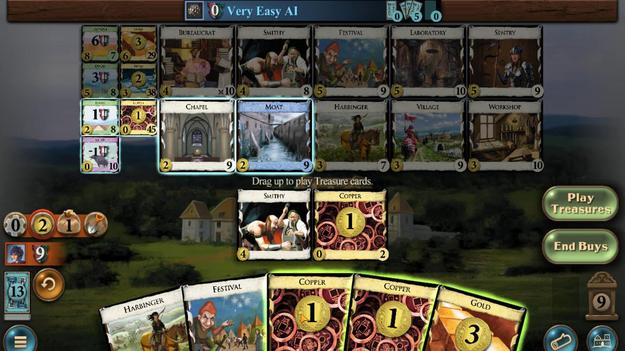 
Action: Mouse moved to (129, 205)
Screenshot: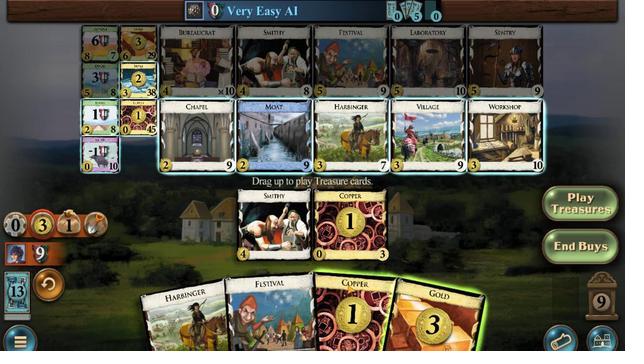 
Action: Mouse pressed left at (129, 205)
Screenshot: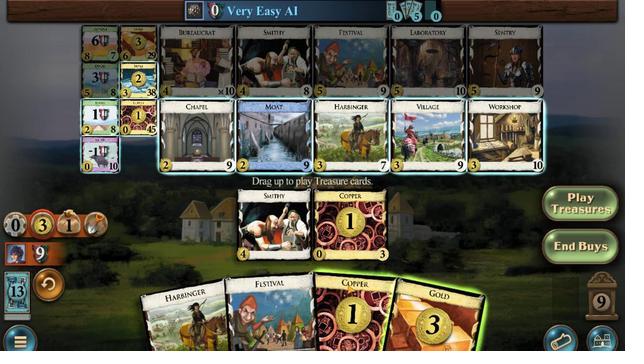 
Action: Mouse moved to (109, 210)
Screenshot: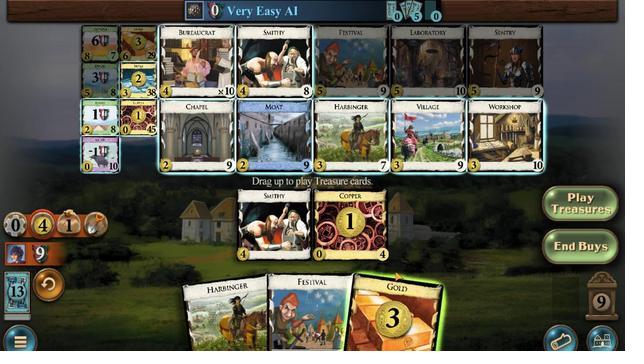 
Action: Mouse pressed left at (109, 210)
Screenshot: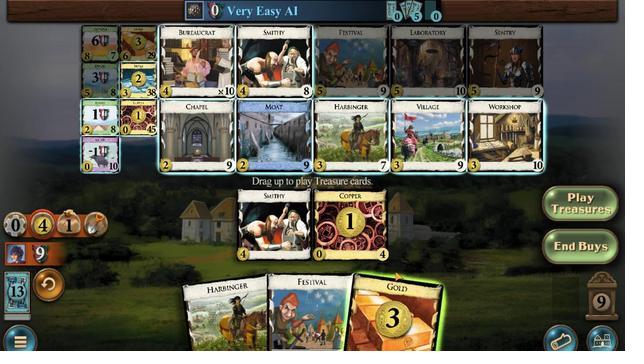
Action: Mouse moved to (227, 279)
Screenshot: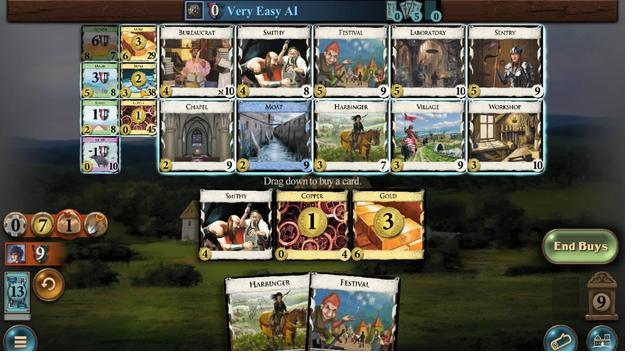 
Action: Mouse pressed left at (227, 279)
Screenshot: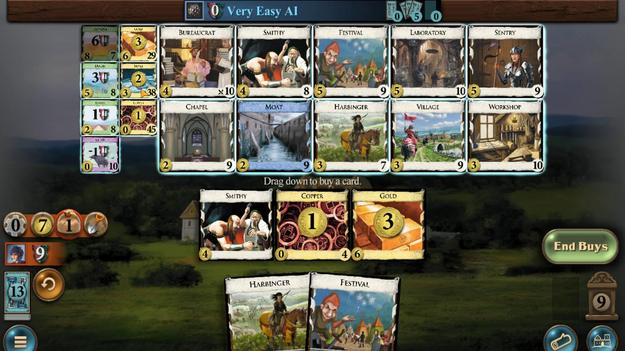 
Action: Mouse moved to (225, 212)
Screenshot: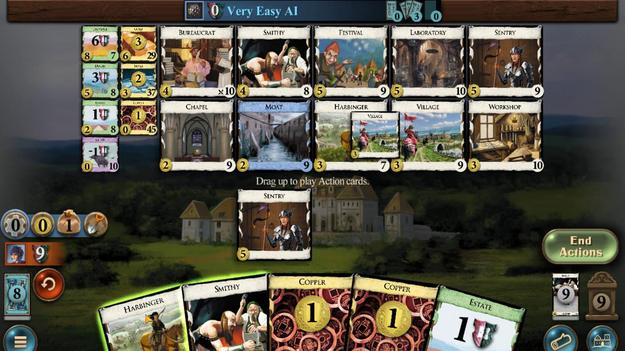
Action: Mouse pressed left at (225, 212)
Screenshot: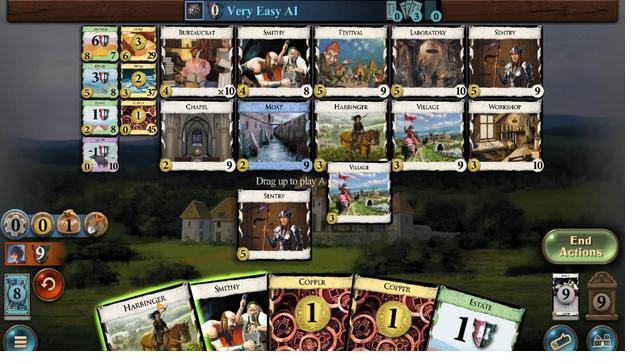 
Action: Mouse moved to (233, 202)
Screenshot: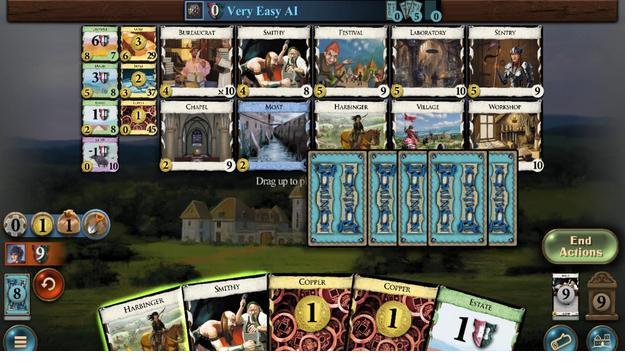 
Action: Mouse pressed left at (233, 202)
Screenshot: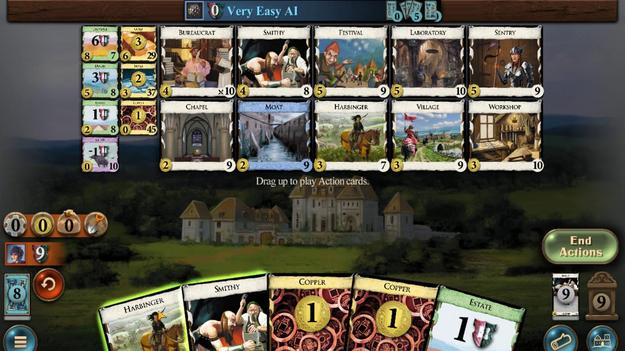 
Action: Mouse moved to (203, 282)
Screenshot: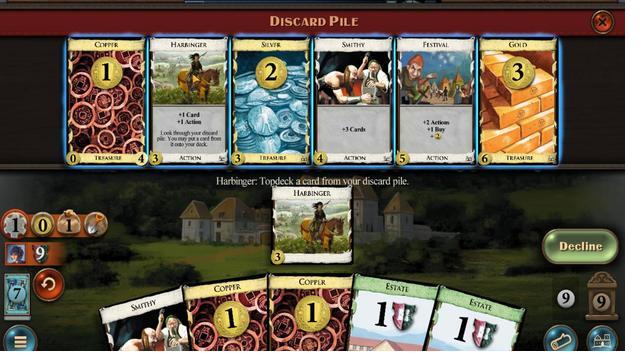 
Action: Mouse pressed left at (203, 282)
Screenshot: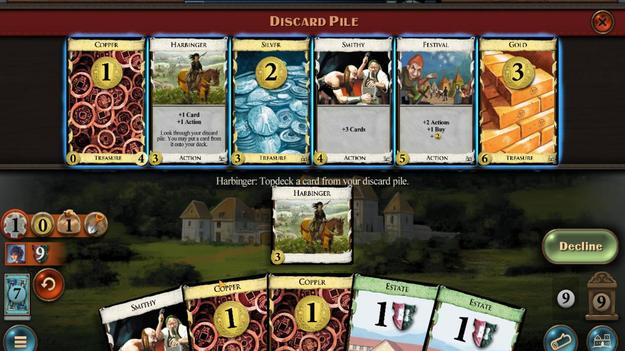 
Action: Mouse moved to (199, 287)
Screenshot: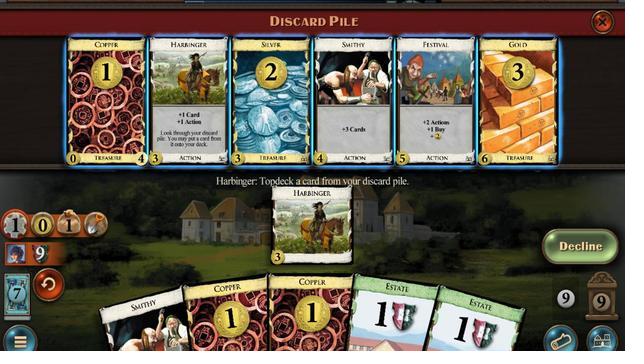 
Action: Mouse pressed left at (199, 287)
Screenshot: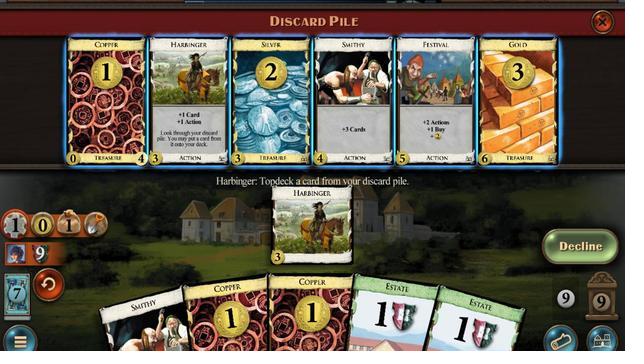 
Action: Mouse moved to (229, 209)
Screenshot: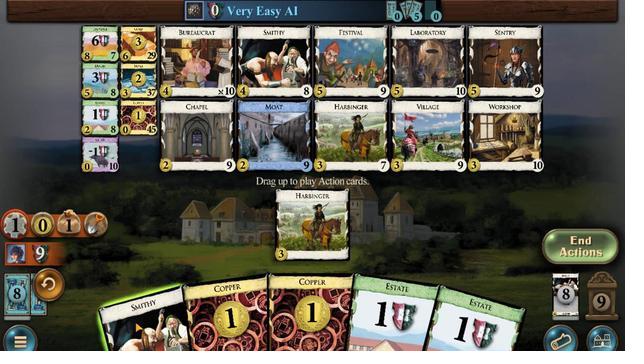 
Action: Mouse pressed left at (229, 209)
Screenshot: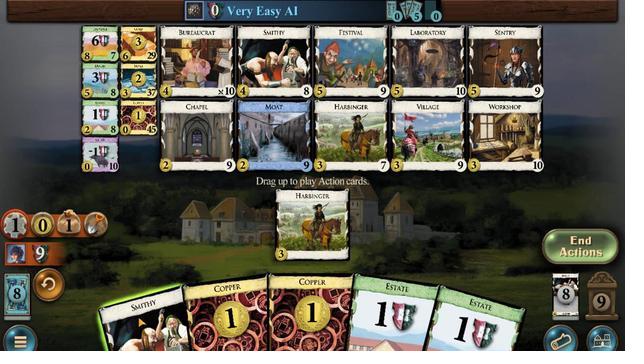 
Action: Mouse moved to (151, 208)
Screenshot: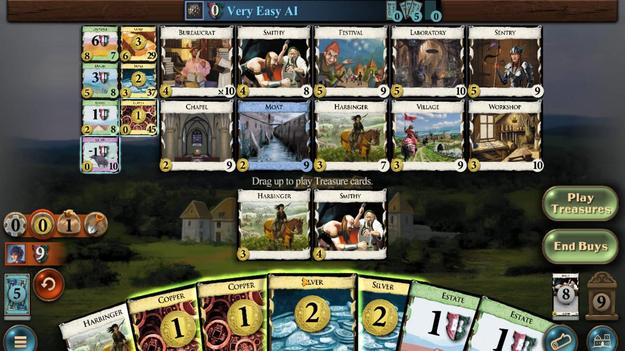 
Action: Mouse pressed left at (151, 208)
Screenshot: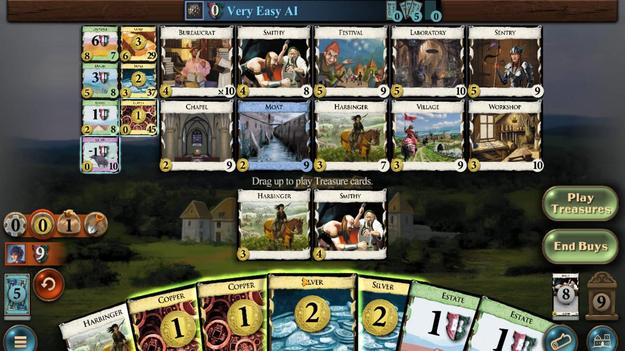 
Action: Mouse moved to (128, 213)
Screenshot: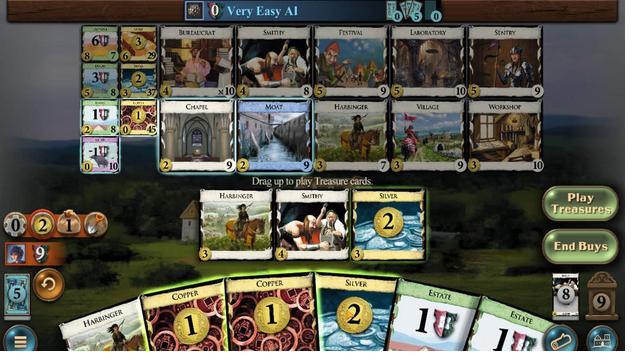 
Action: Mouse pressed left at (128, 213)
Screenshot: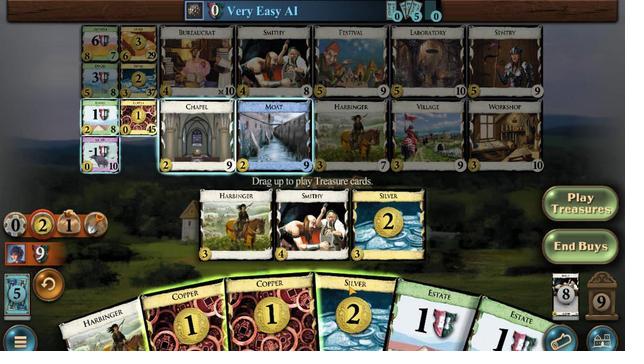 
Action: Mouse moved to (138, 210)
Screenshot: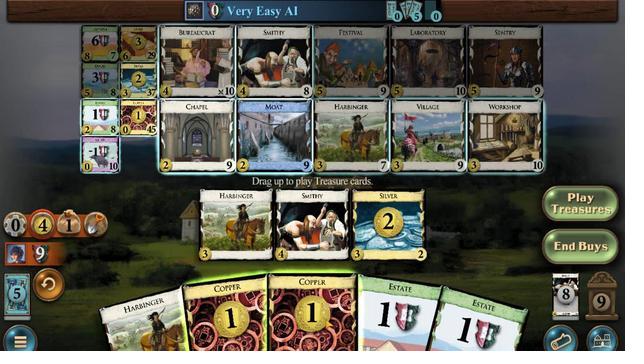 
Action: Mouse pressed left at (138, 210)
Screenshot: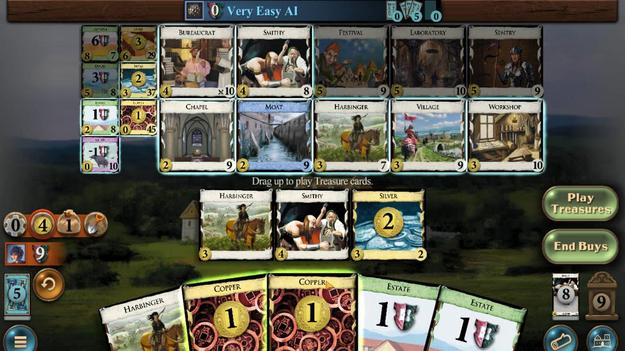 
Action: Mouse moved to (163, 208)
Screenshot: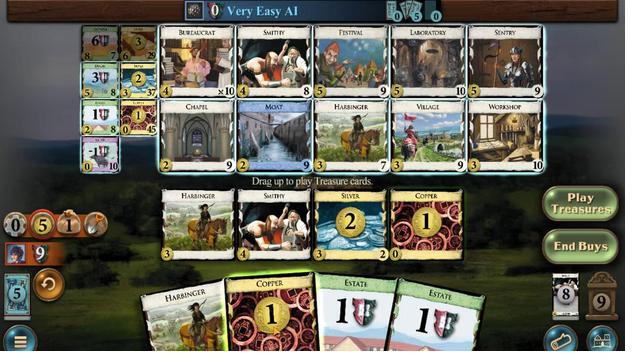 
Action: Mouse pressed left at (163, 208)
Screenshot: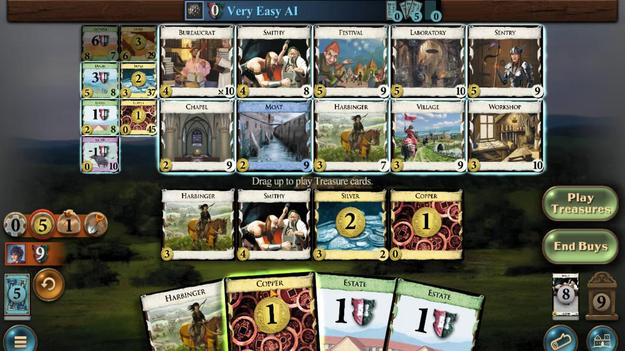 
Action: Mouse moved to (244, 283)
Screenshot: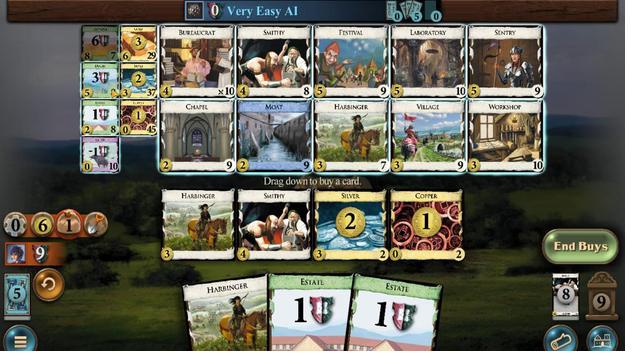 
Action: Mouse pressed left at (244, 283)
Screenshot: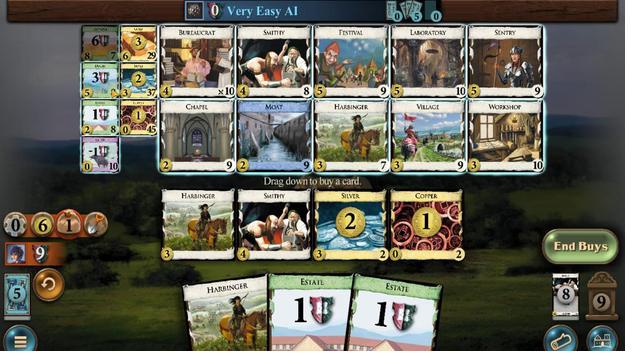 
Action: Mouse moved to (223, 209)
Screenshot: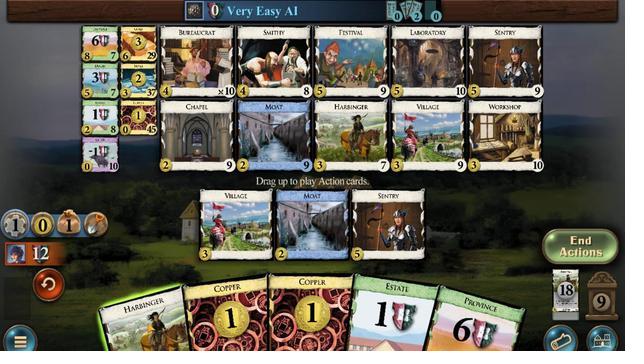 
Action: Mouse pressed left at (223, 209)
Screenshot: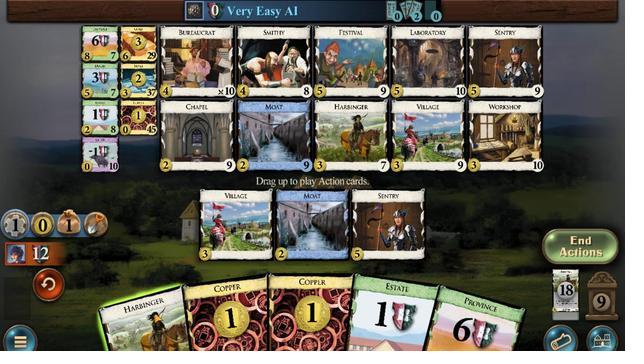 
Action: Mouse moved to (233, 207)
Screenshot: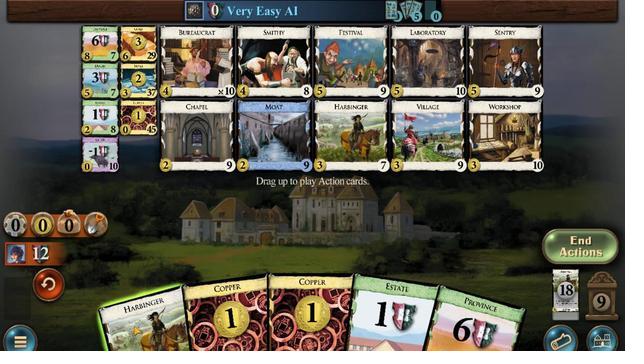 
Action: Mouse pressed left at (233, 207)
Screenshot: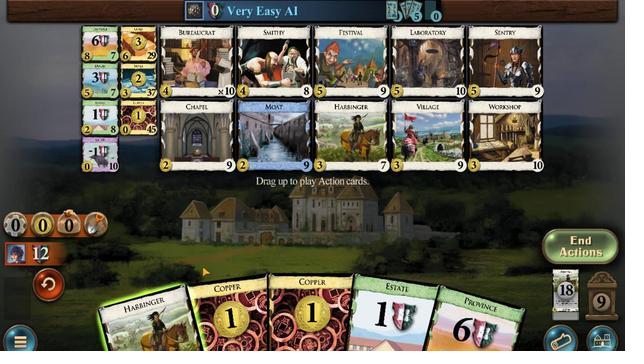
Action: Mouse moved to (230, 209)
Screenshot: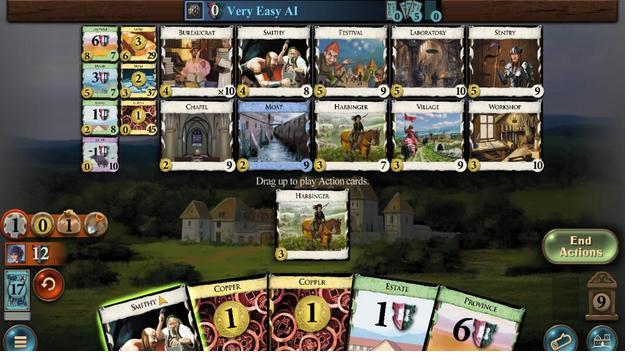 
Action: Mouse pressed left at (230, 209)
Screenshot: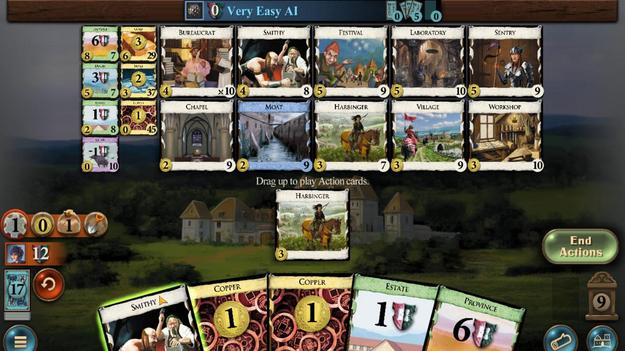 
Action: Mouse moved to (182, 205)
Screenshot: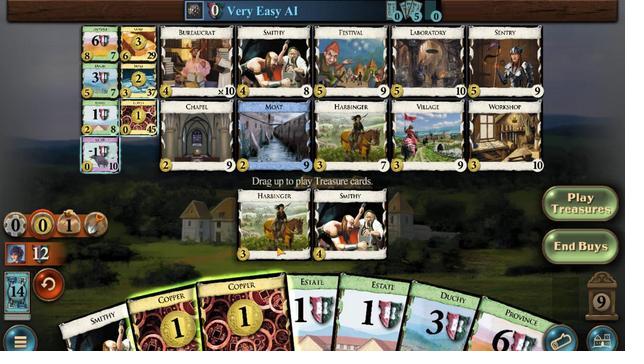 
Action: Mouse pressed left at (182, 205)
Screenshot: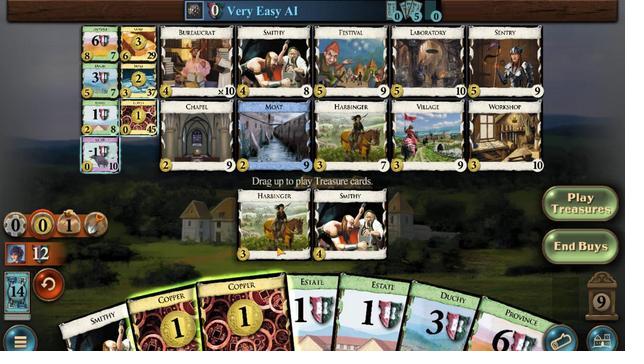 
Action: Mouse moved to (202, 209)
Screenshot: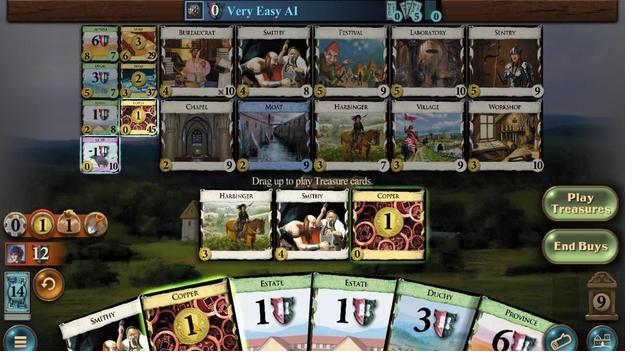 
Action: Mouse pressed left at (202, 209)
Screenshot: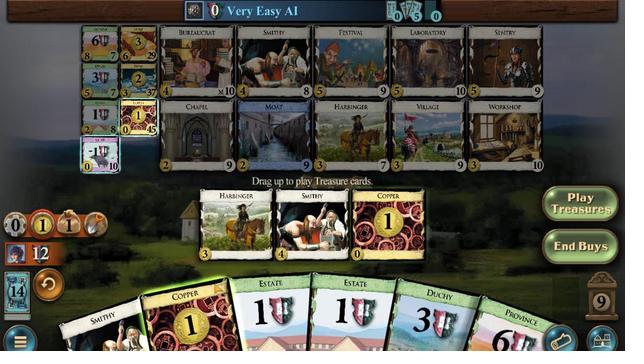 
Action: Mouse moved to (161, 264)
Screenshot: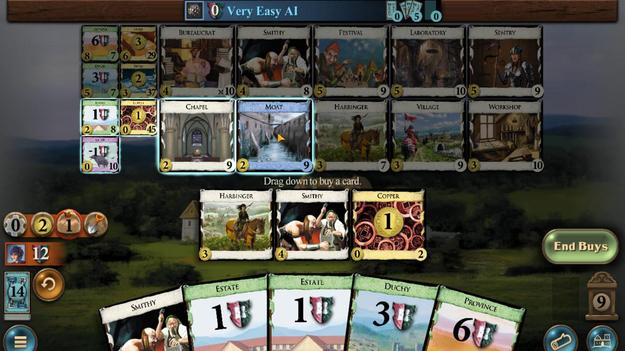 
Action: Mouse pressed left at (161, 264)
Screenshot: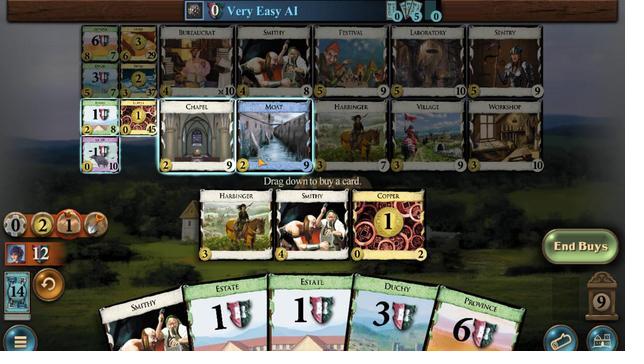 
Action: Mouse moved to (190, 208)
Screenshot: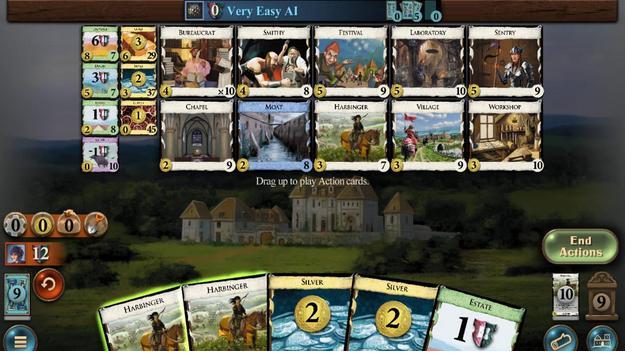 
Action: Mouse pressed left at (190, 208)
Screenshot: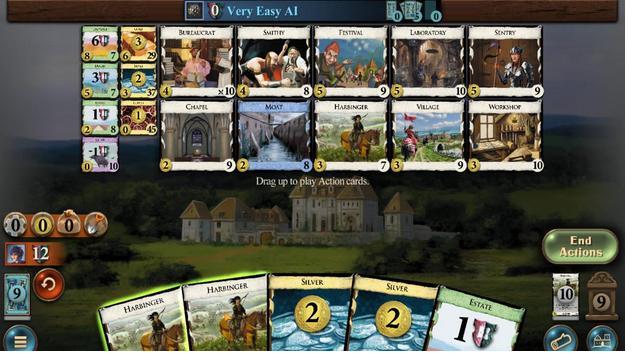 
Action: Mouse moved to (146, 284)
Screenshot: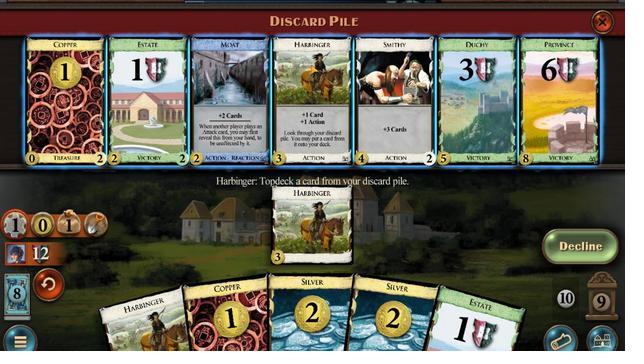 
Action: Mouse pressed left at (146, 284)
Screenshot: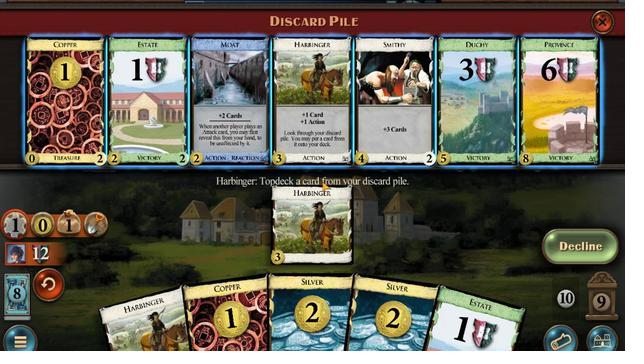 
Action: Mouse moved to (147, 275)
Screenshot: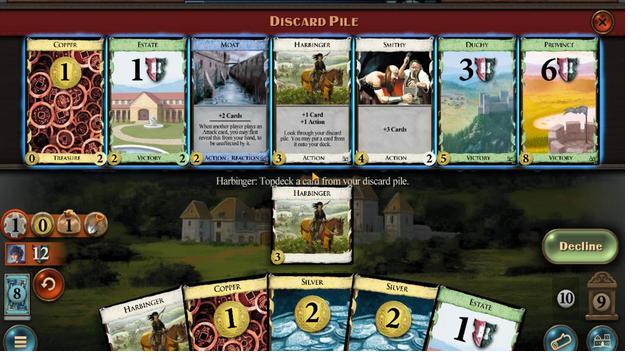 
Action: Mouse pressed left at (147, 275)
Screenshot: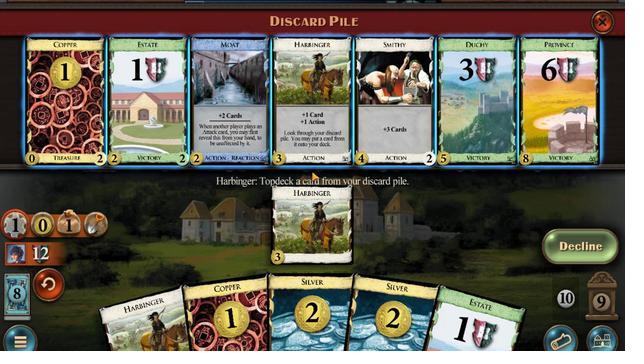 
Action: Mouse moved to (218, 205)
Screenshot: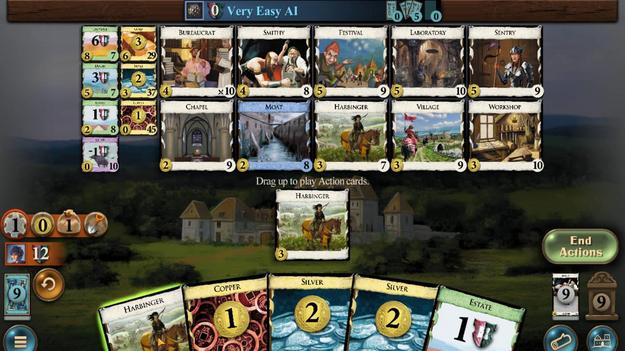 
Action: Mouse pressed left at (218, 205)
Screenshot: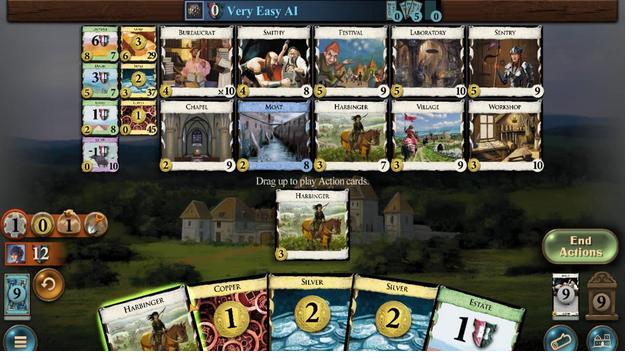 
Action: Mouse moved to (125, 291)
Screenshot: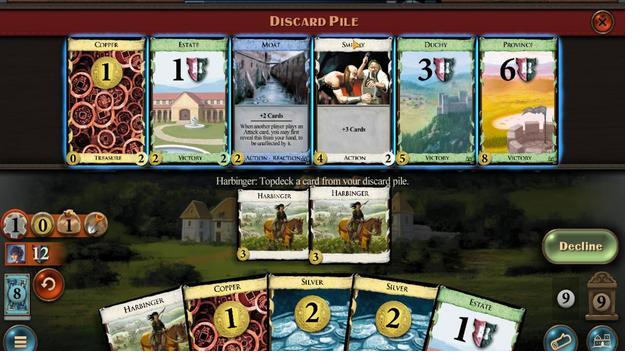 
Action: Mouse pressed left at (125, 291)
Screenshot: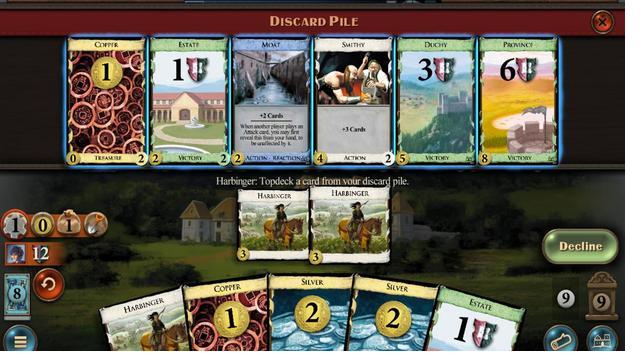 
Action: Mouse moved to (221, 211)
Screenshot: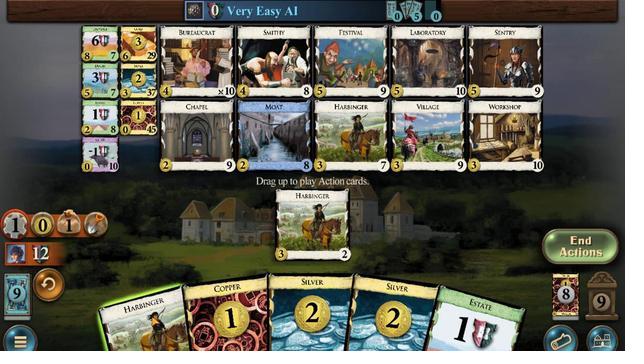 
Action: Mouse pressed left at (221, 211)
Screenshot: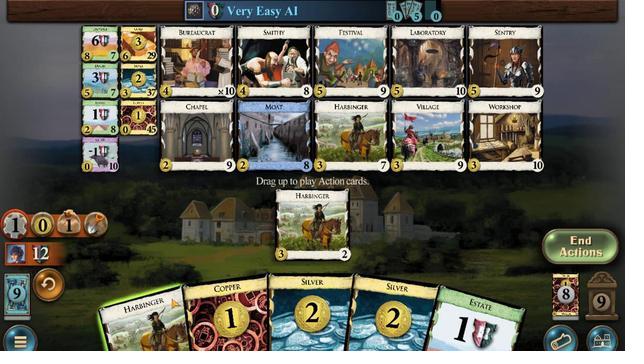 
Action: Mouse moved to (125, 284)
Screenshot: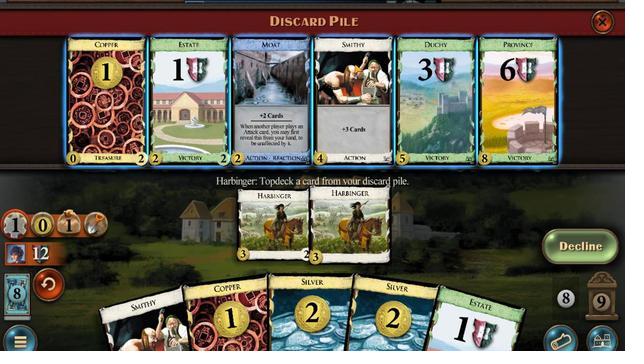 
Action: Mouse pressed left at (125, 284)
Screenshot: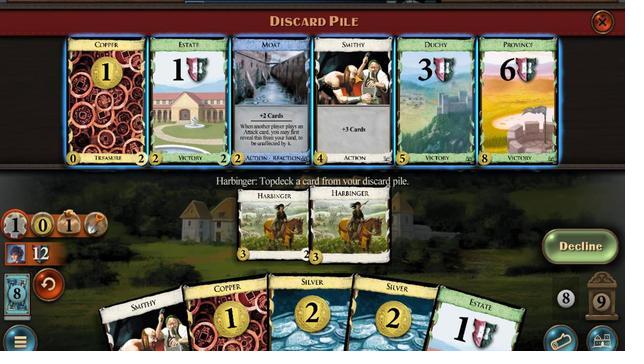 
Action: Mouse moved to (125, 279)
Screenshot: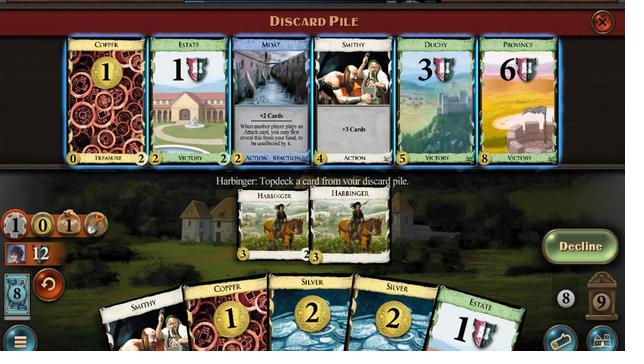 
Action: Mouse pressed left at (125, 279)
Screenshot: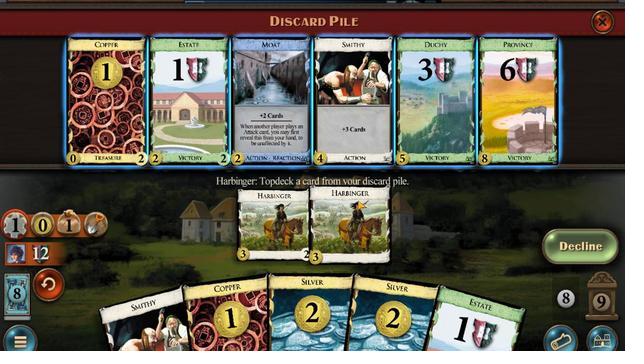 
Action: Mouse moved to (221, 212)
Screenshot: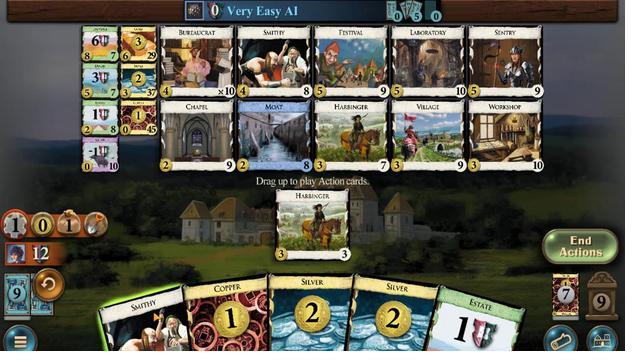 
Action: Mouse pressed left at (221, 212)
Screenshot: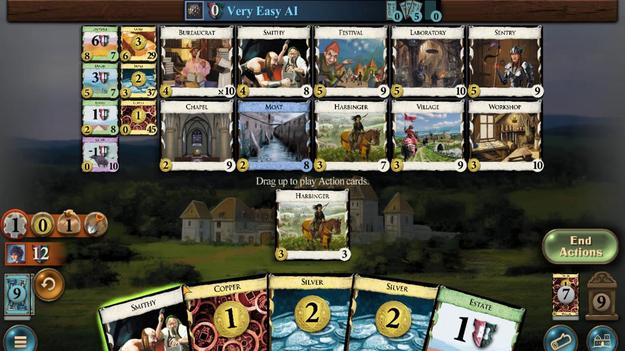 
Action: Mouse moved to (114, 210)
Screenshot: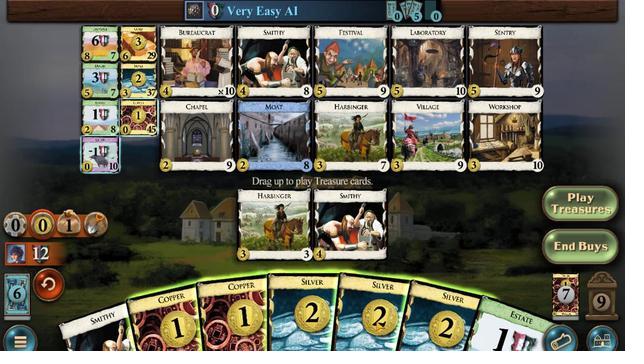 
Action: Mouse pressed left at (114, 210)
Screenshot: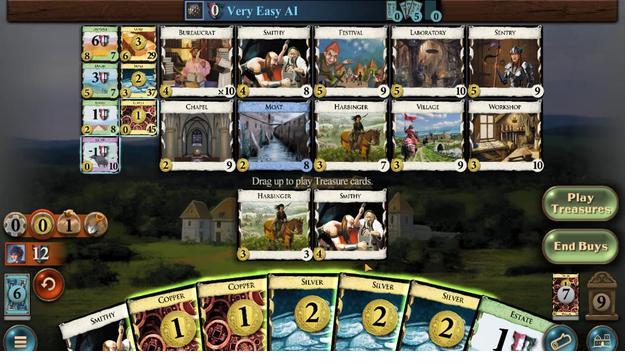 
Action: Mouse moved to (107, 212)
Screenshot: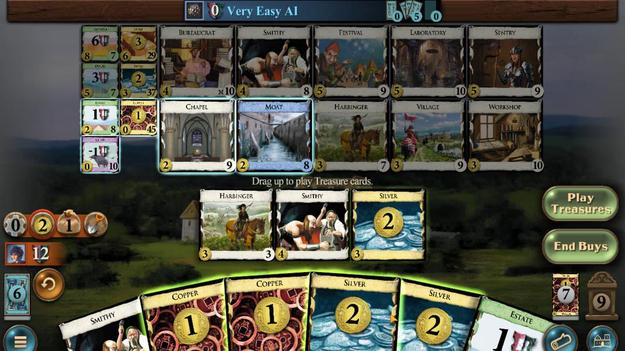 
Action: Mouse pressed left at (107, 212)
Screenshot: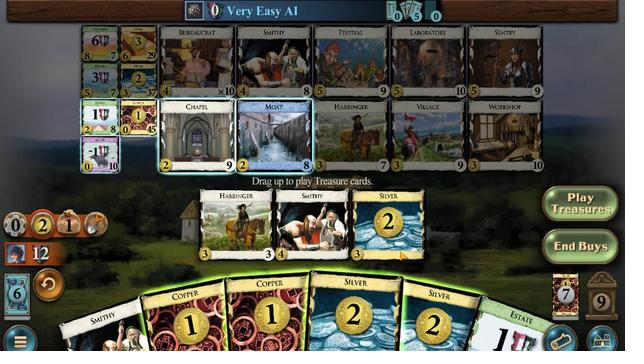 
Action: Mouse moved to (100, 209)
Screenshot: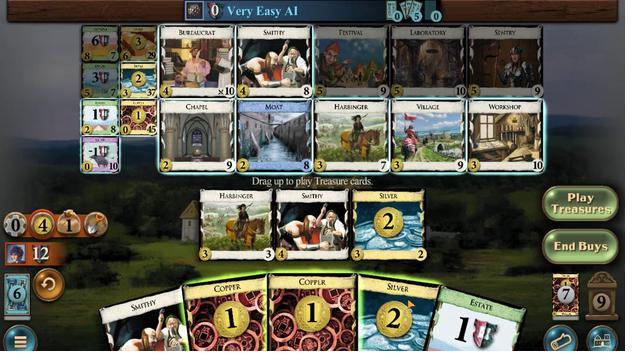 
Action: Mouse pressed left at (100, 209)
Screenshot: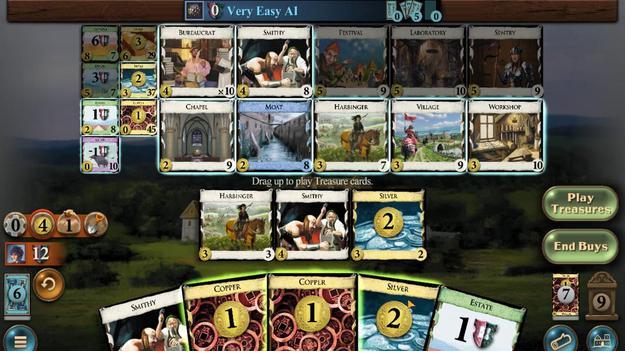 
Action: Mouse moved to (130, 212)
Screenshot: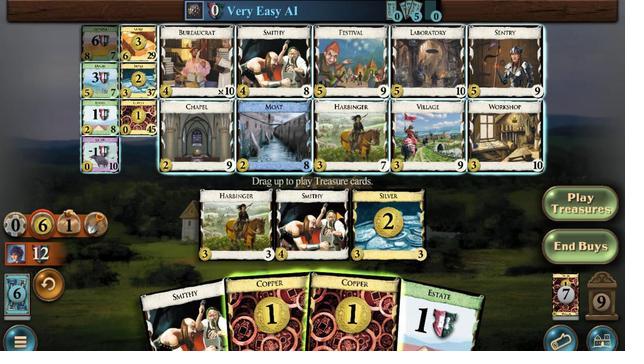 
Action: Mouse pressed left at (130, 212)
Screenshot: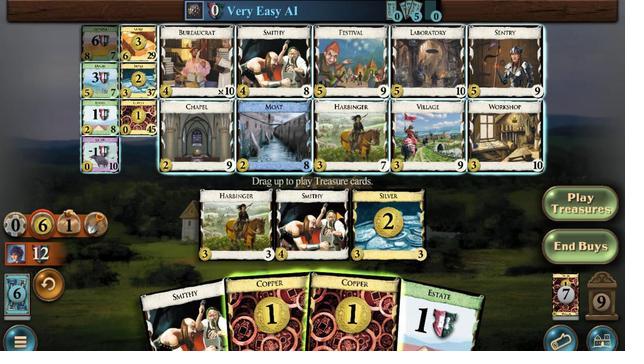 
Action: Mouse moved to (148, 210)
Screenshot: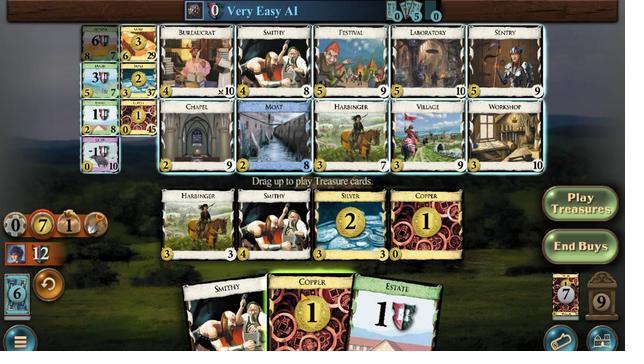 
Action: Mouse pressed left at (148, 210)
Screenshot: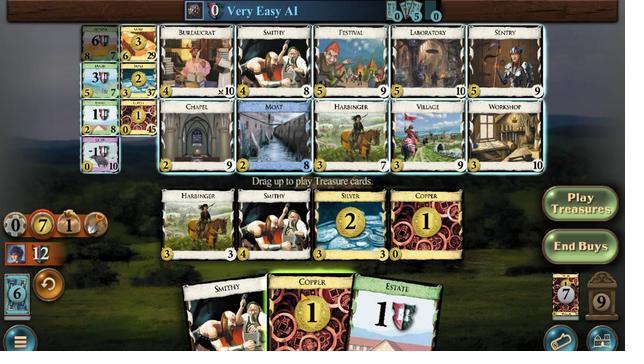 
Action: Mouse moved to (244, 292)
Screenshot: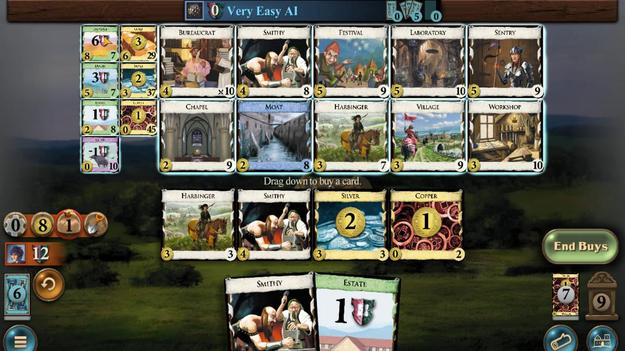 
Action: Mouse pressed left at (244, 292)
Screenshot: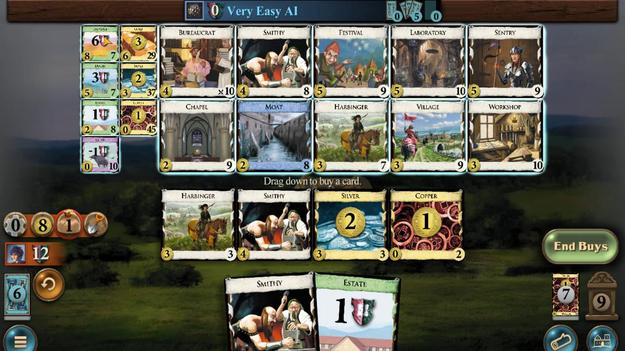 
Action: Mouse moved to (229, 207)
Screenshot: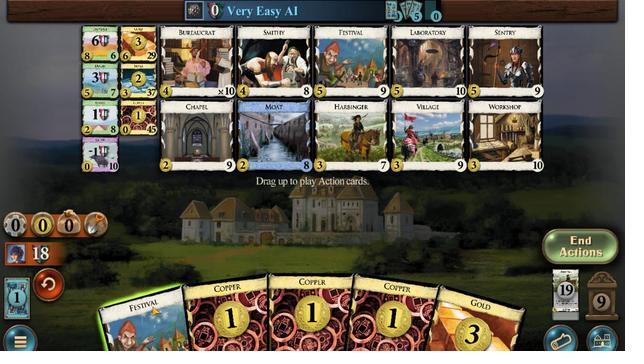 
Action: Mouse pressed left at (229, 207)
Screenshot: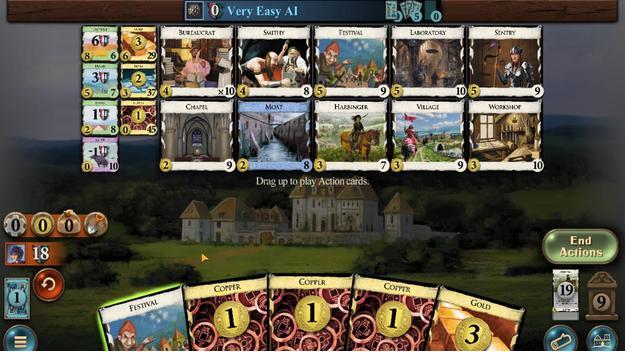 
Action: Mouse moved to (102, 209)
Screenshot: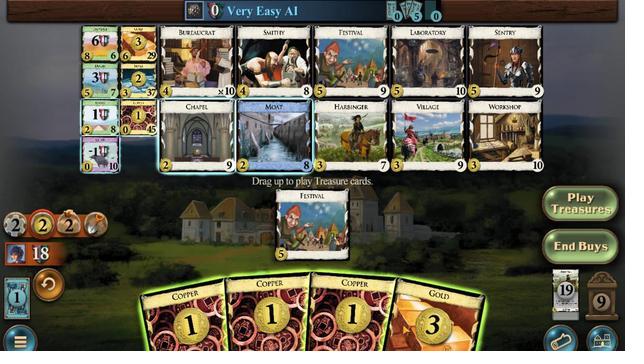 
Action: Mouse pressed left at (102, 209)
Screenshot: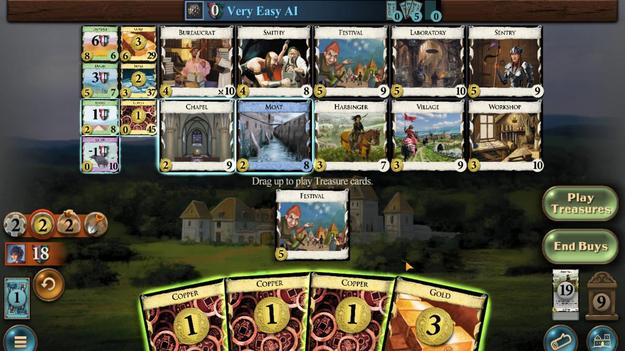 
Action: Mouse moved to (111, 206)
Screenshot: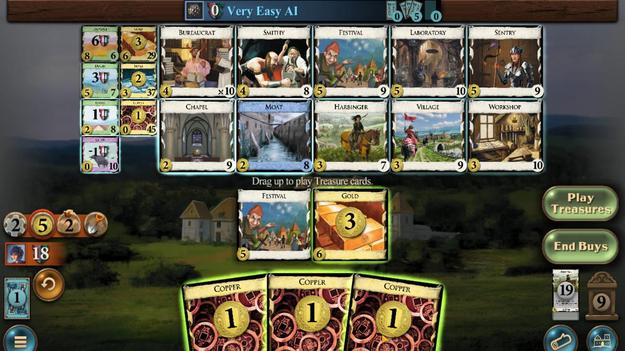 
Action: Mouse pressed left at (111, 206)
Screenshot: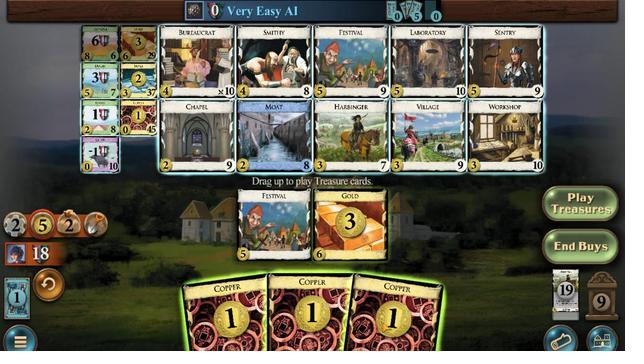
Action: Mouse moved to (125, 206)
Screenshot: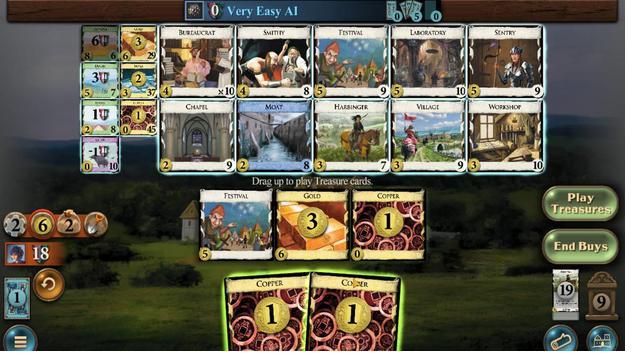 
Action: Mouse pressed left at (125, 206)
Screenshot: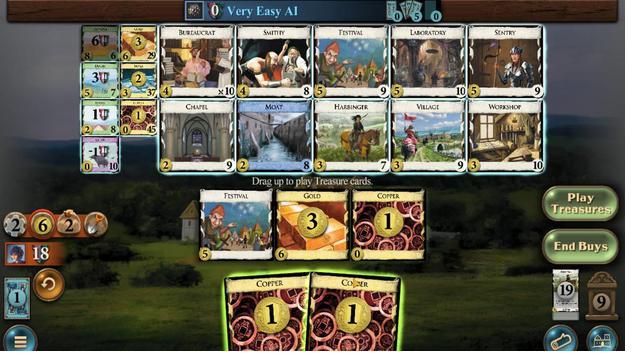 
Action: Mouse moved to (137, 206)
Screenshot: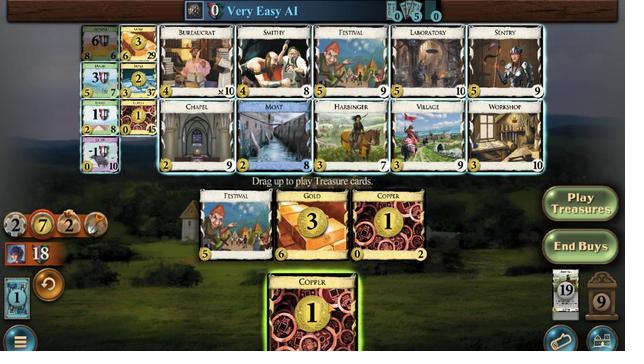 
Action: Mouse pressed left at (137, 206)
Screenshot: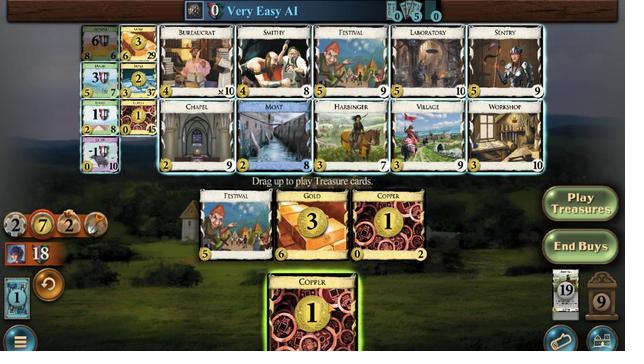 
Action: Mouse moved to (243, 291)
Screenshot: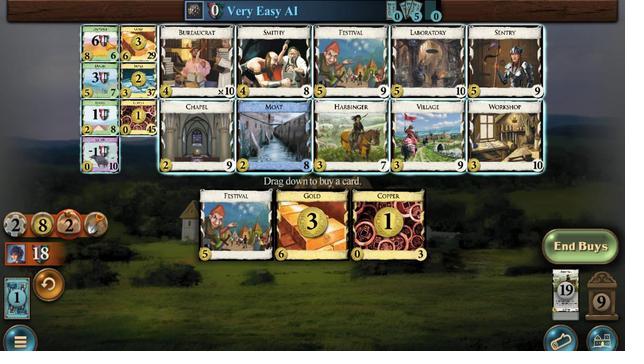 
Action: Mouse pressed left at (243, 291)
Screenshot: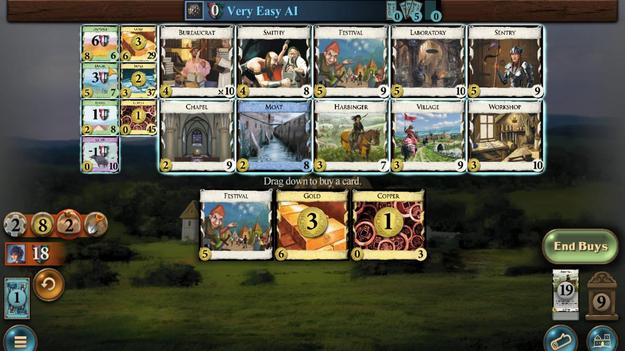 
Action: Mouse moved to (227, 267)
Screenshot: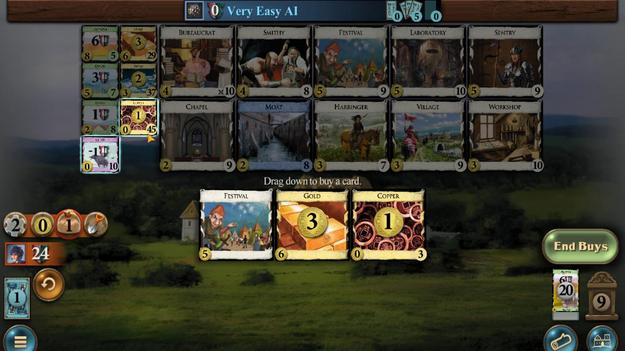 
Action: Mouse pressed left at (227, 267)
Screenshot: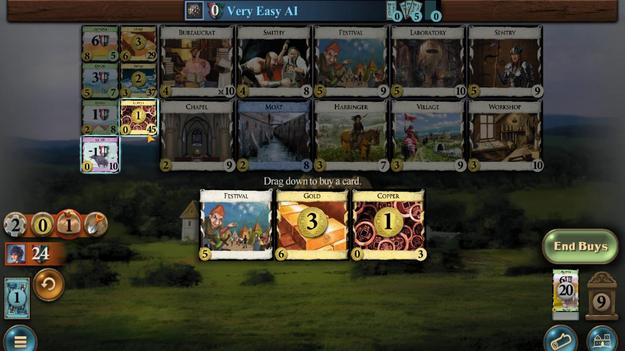 
Action: Mouse moved to (228, 212)
Screenshot: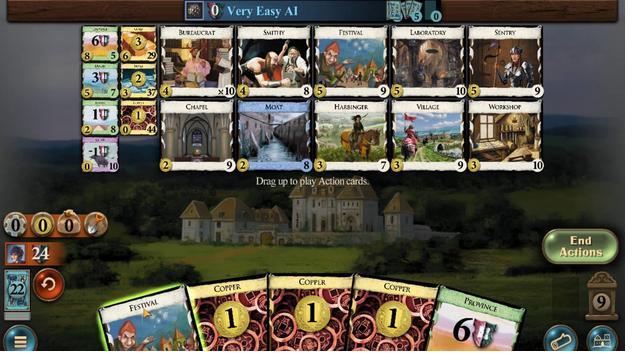 
Action: Mouse pressed left at (228, 212)
Screenshot: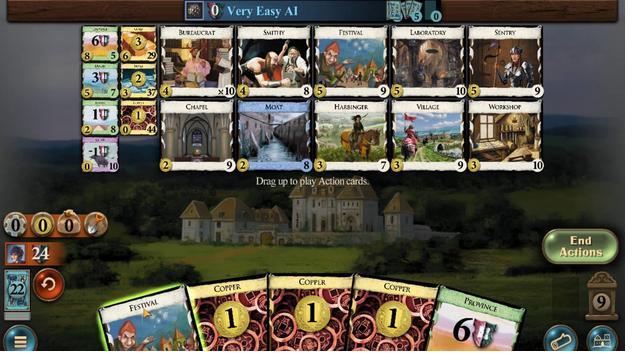 
Action: Mouse moved to (130, 210)
Screenshot: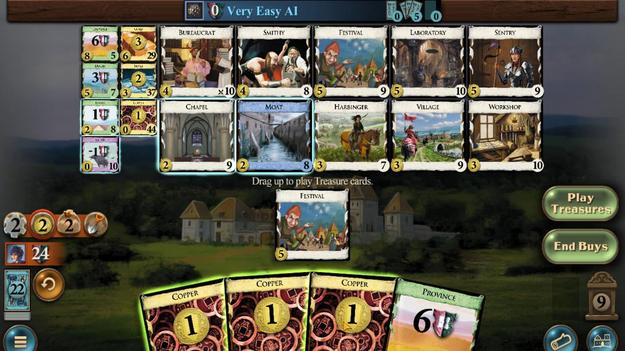 
Action: Mouse pressed left at (130, 210)
Screenshot: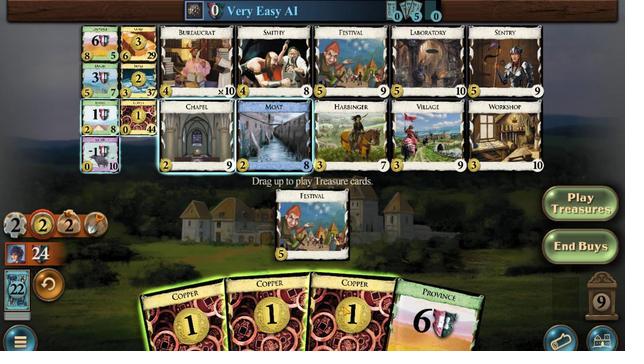 
Action: Mouse moved to (147, 208)
Screenshot: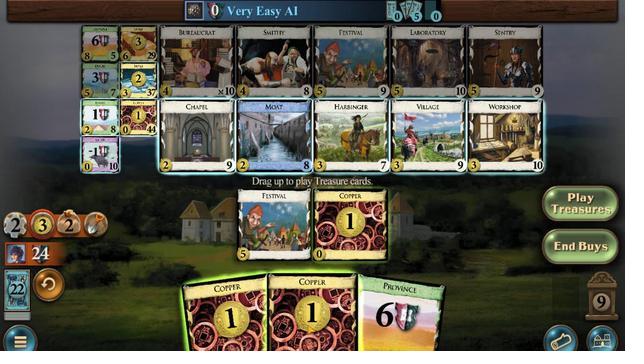 
Action: Mouse pressed left at (147, 208)
Screenshot: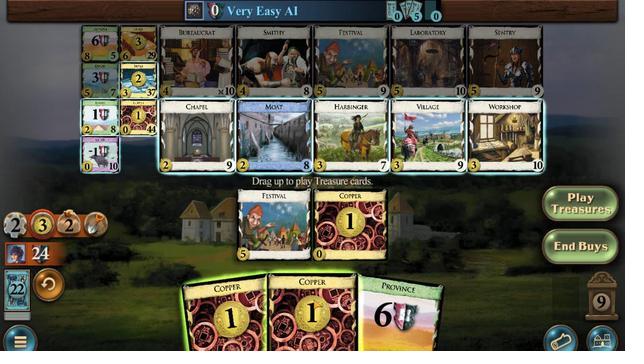 
Action: Mouse moved to (166, 206)
Screenshot: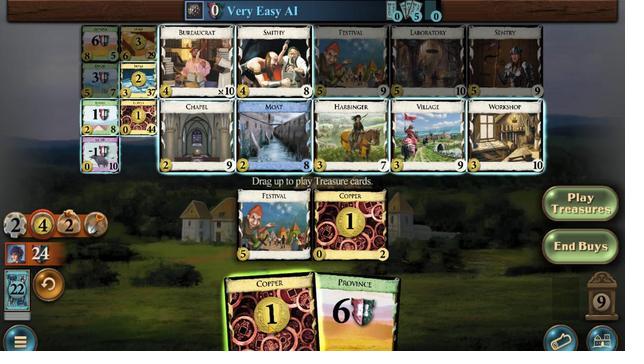 
Action: Mouse pressed left at (166, 206)
Screenshot: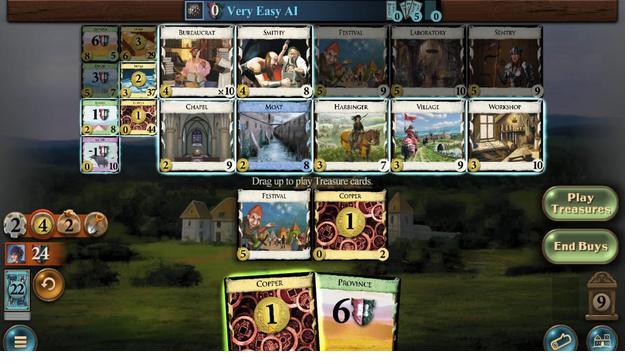 
Action: Mouse moved to (249, 279)
Screenshot: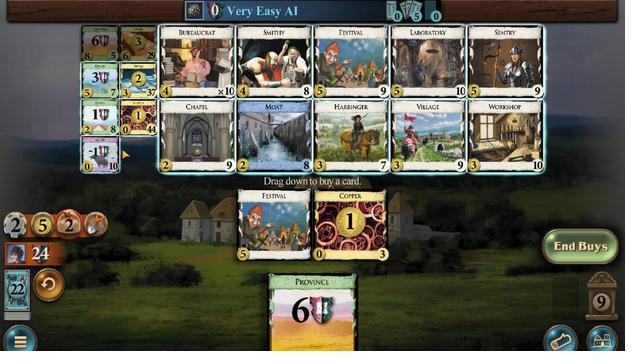 
Action: Mouse pressed left at (249, 279)
Screenshot: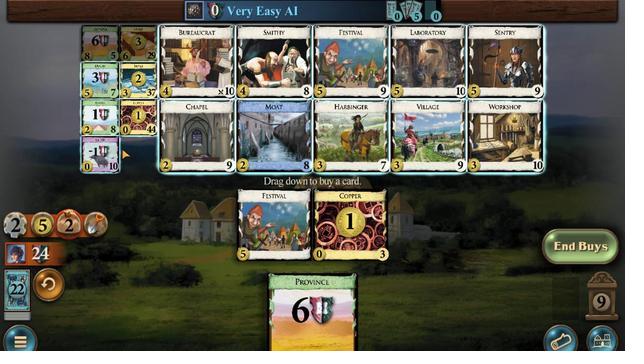 
Action: Mouse moved to (226, 270)
Screenshot: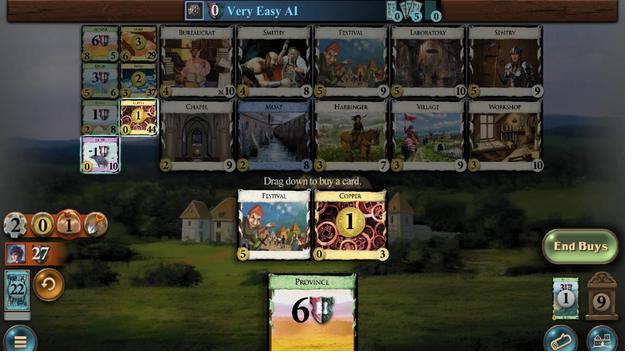 
Action: Mouse pressed left at (226, 270)
Screenshot: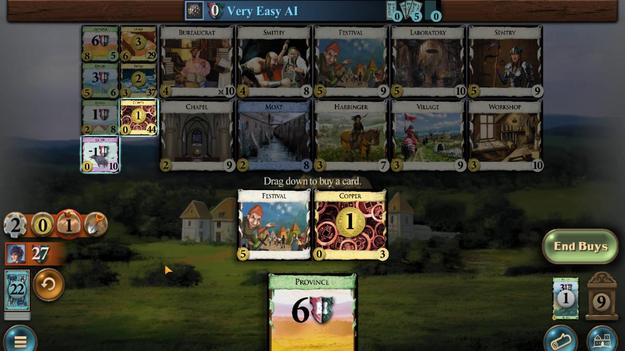 
Action: Mouse moved to (230, 209)
Screenshot: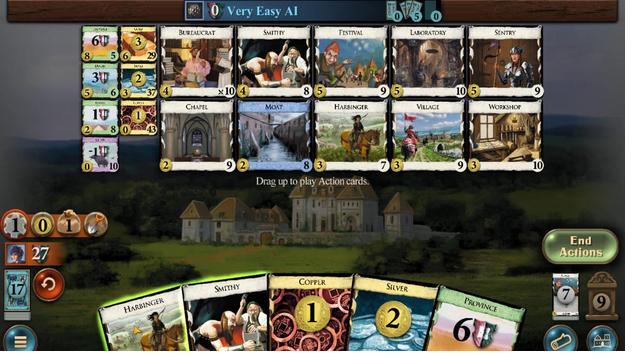 
Action: Mouse pressed left at (230, 209)
Screenshot: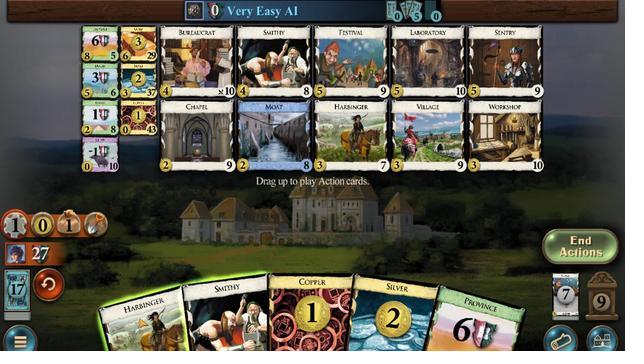 
Action: Mouse moved to (136, 238)
Screenshot: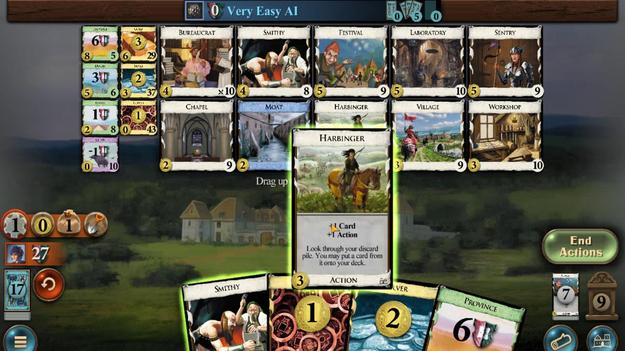 
Action: Mouse pressed left at (136, 238)
Screenshot: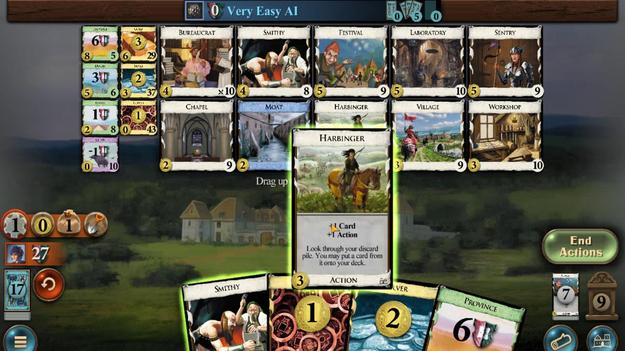 
Action: Mouse moved to (125, 285)
Screenshot: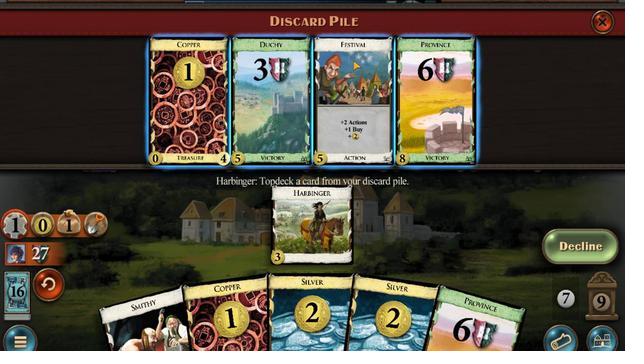 
Action: Mouse pressed left at (125, 285)
Screenshot: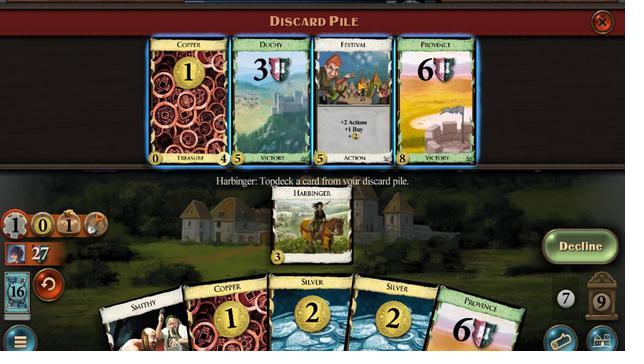 
Action: Mouse moved to (222, 209)
Screenshot: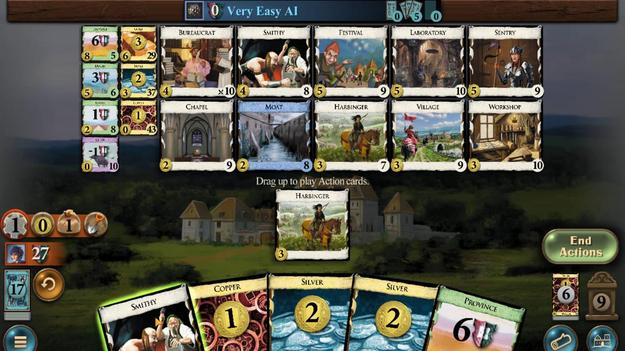 
Action: Mouse pressed left at (222, 209)
Screenshot: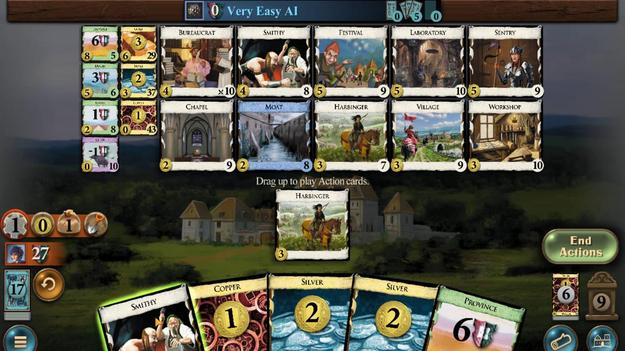 
Action: Mouse moved to (126, 209)
Screenshot: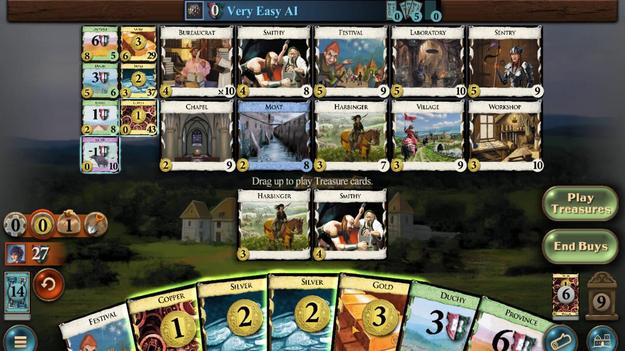 
Action: Mouse pressed left at (126, 209)
Screenshot: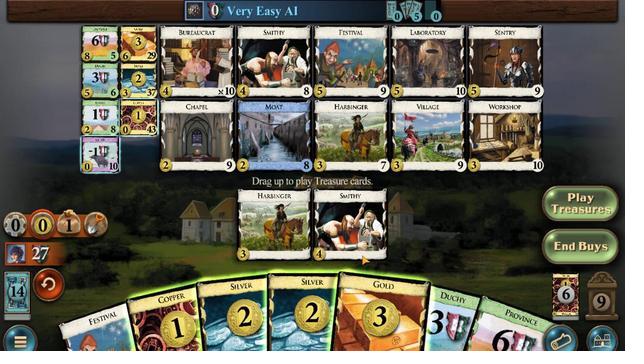 
Action: Mouse moved to (136, 210)
Screenshot: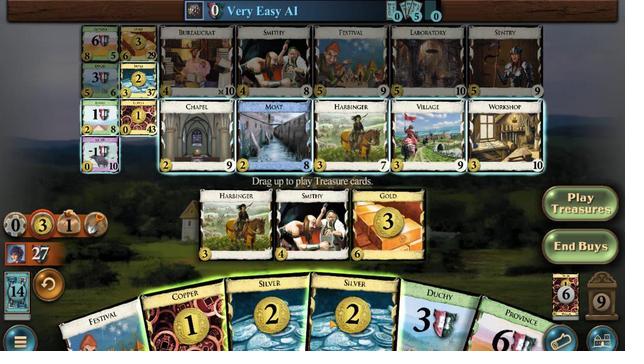 
Action: Mouse pressed left at (136, 210)
Screenshot: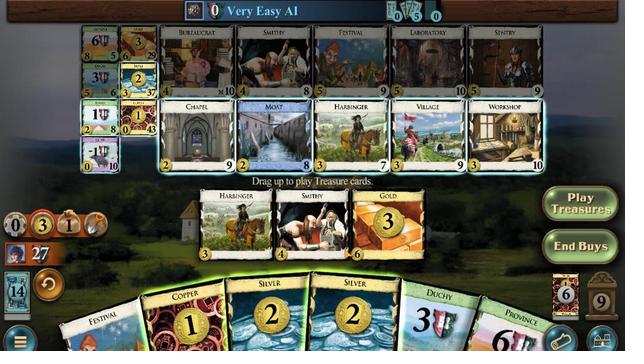 
Action: Mouse moved to (150, 212)
Screenshot: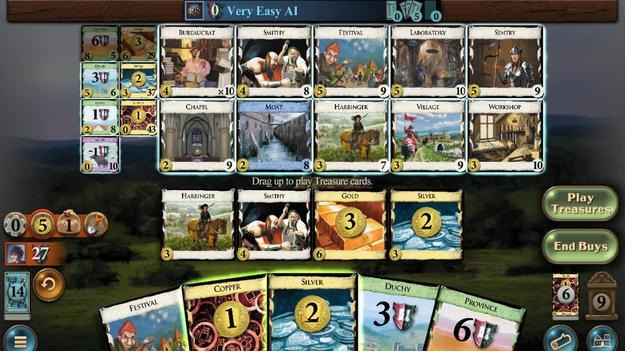 
Action: Mouse pressed left at (150, 212)
Screenshot: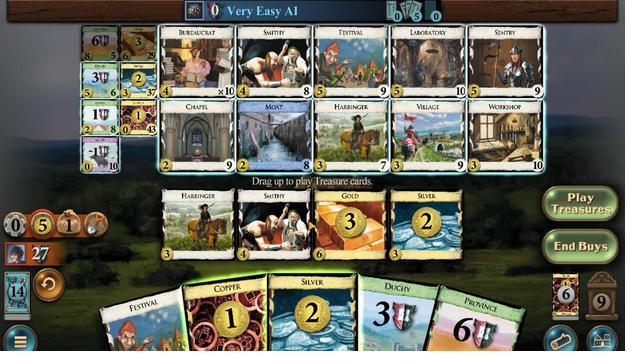 
Action: Mouse moved to (168, 212)
Screenshot: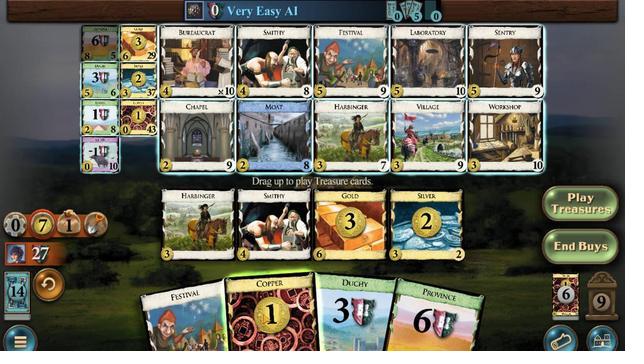 
Action: Mouse pressed left at (168, 212)
Screenshot: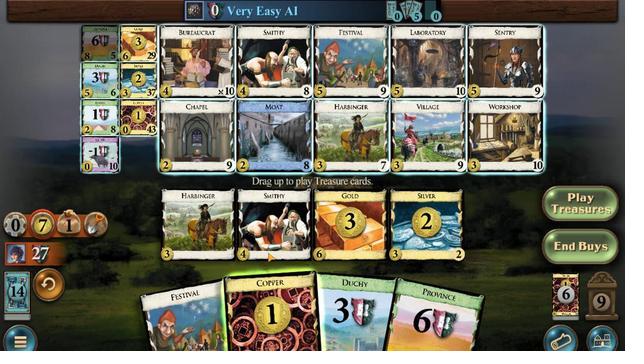 
Action: Mouse moved to (250, 293)
Screenshot: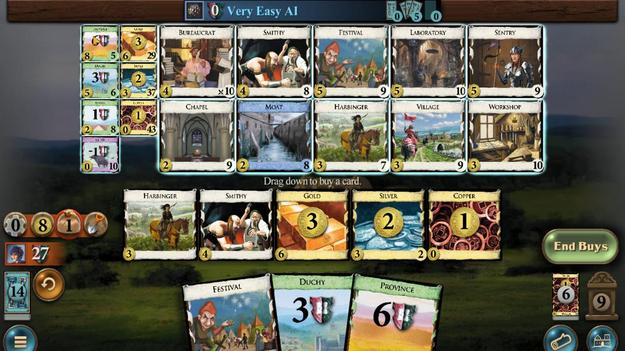 
Action: Mouse pressed left at (250, 293)
Screenshot: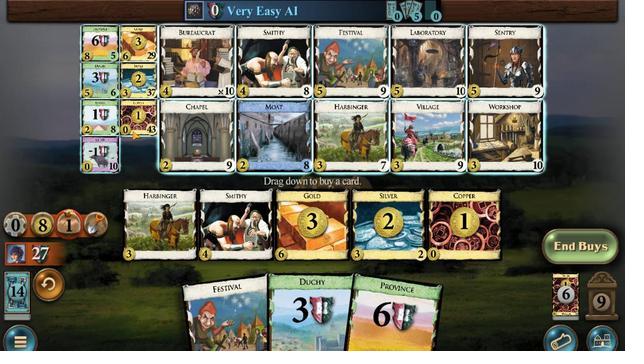 
Action: Mouse moved to (146, 208)
Screenshot: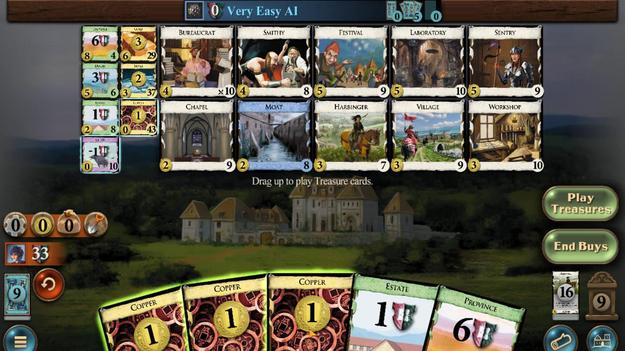 
Action: Mouse pressed left at (146, 208)
Screenshot: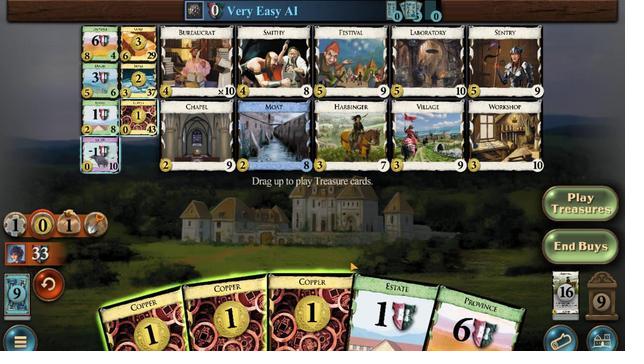 
Action: Mouse moved to (163, 209)
Screenshot: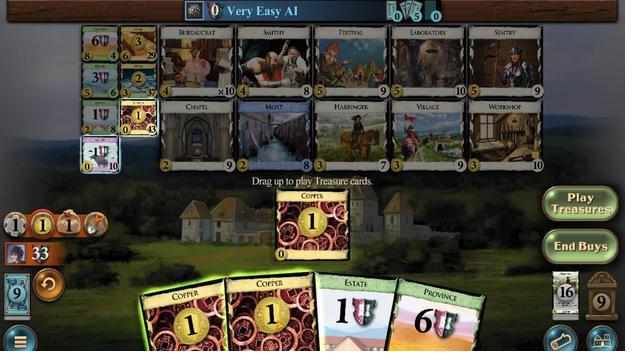 
Action: Mouse pressed left at (163, 209)
Screenshot: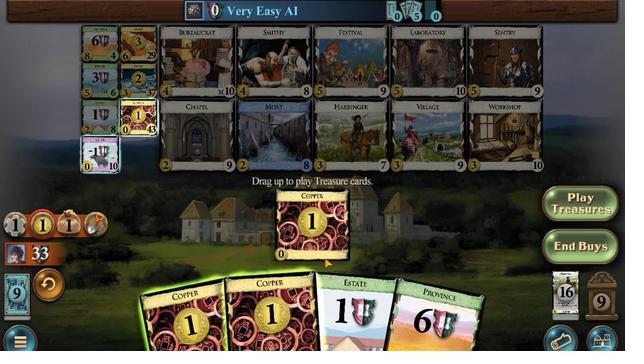 
Action: Mouse moved to (205, 210)
Screenshot: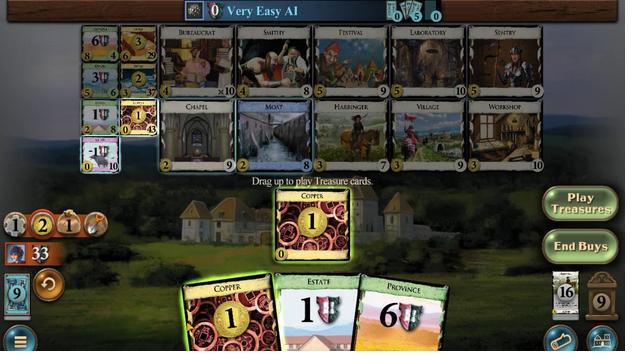 
Action: Mouse pressed left at (205, 210)
Screenshot: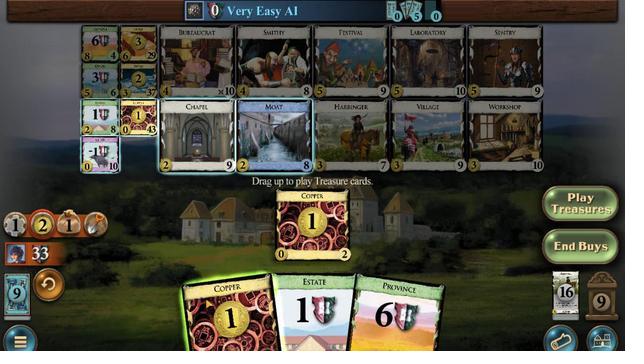 
Action: Mouse moved to (124, 267)
Screenshot: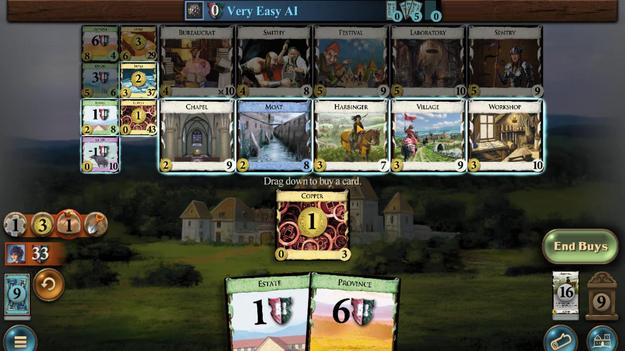 
Action: Mouse pressed left at (124, 267)
